 Task: Add a column "Ticket form".
Action: Mouse scrolled (620, 417) with delta (0, 0)
Screenshot: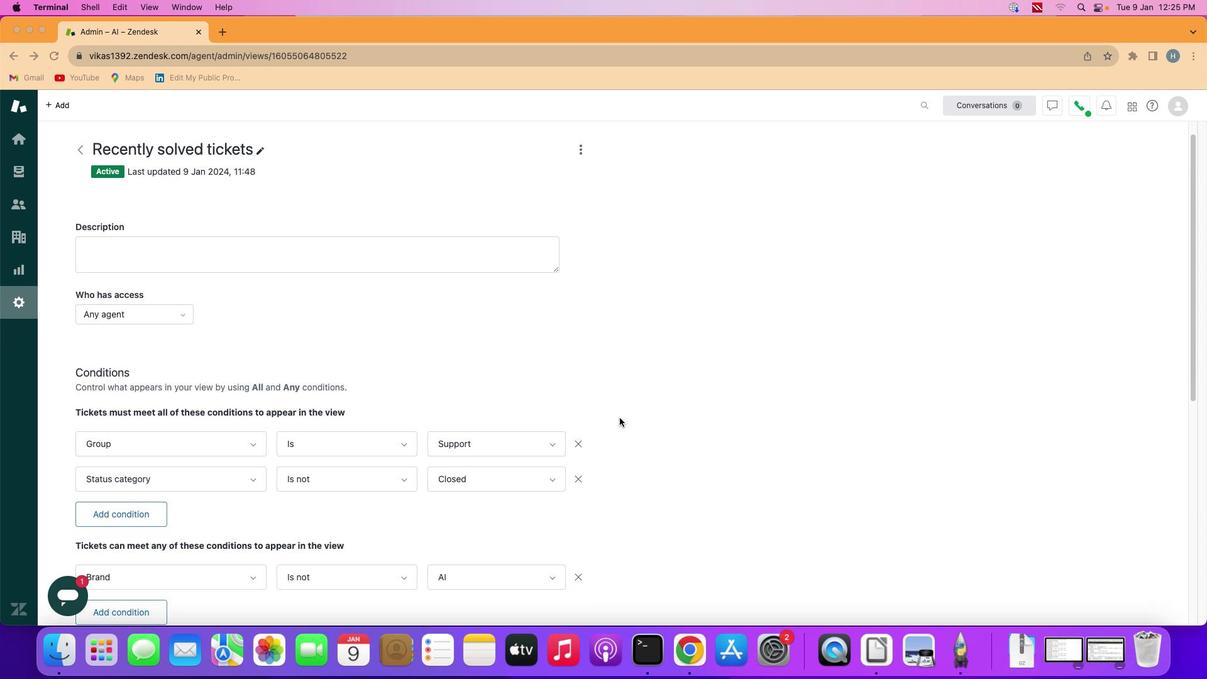 
Action: Mouse scrolled (620, 417) with delta (0, 0)
Screenshot: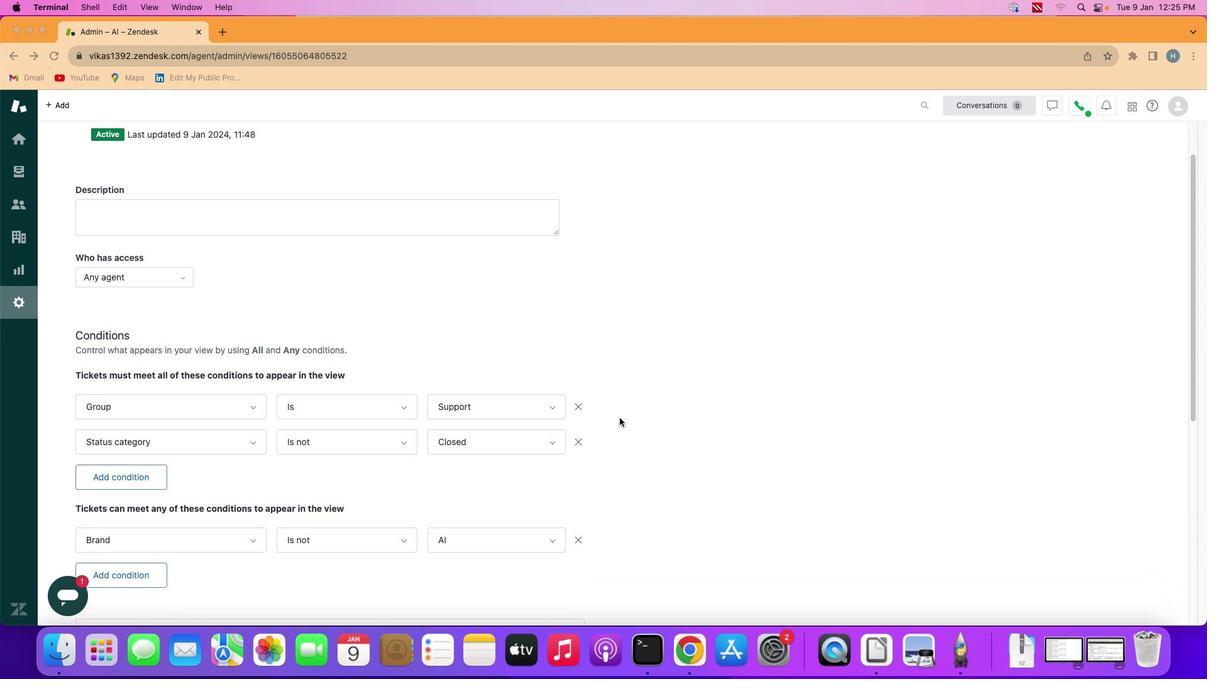 
Action: Mouse scrolled (620, 417) with delta (0, 0)
Screenshot: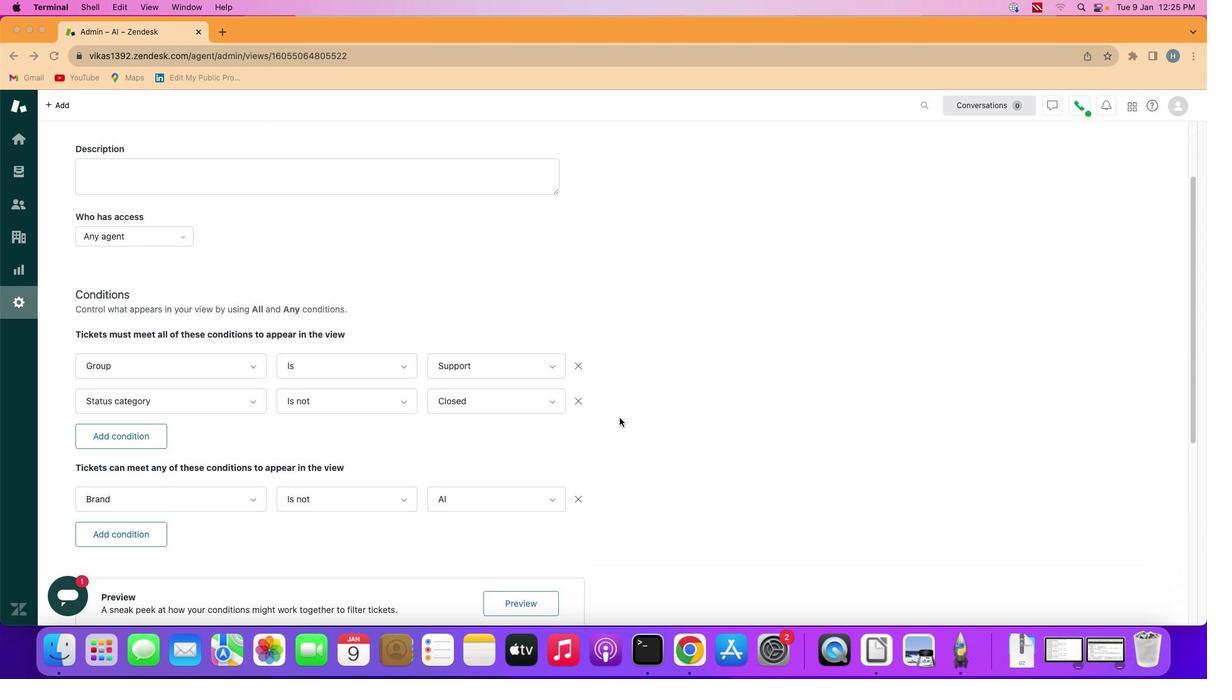 
Action: Mouse scrolled (620, 417) with delta (0, 0)
Screenshot: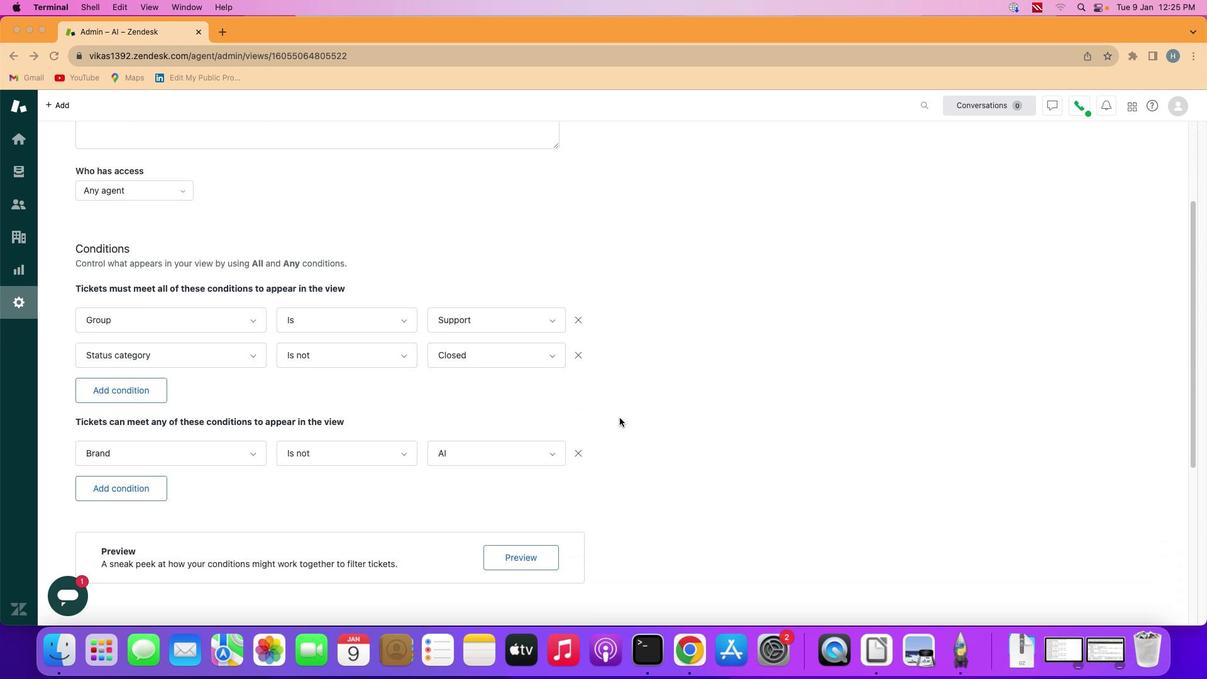 
Action: Mouse scrolled (620, 417) with delta (0, 0)
Screenshot: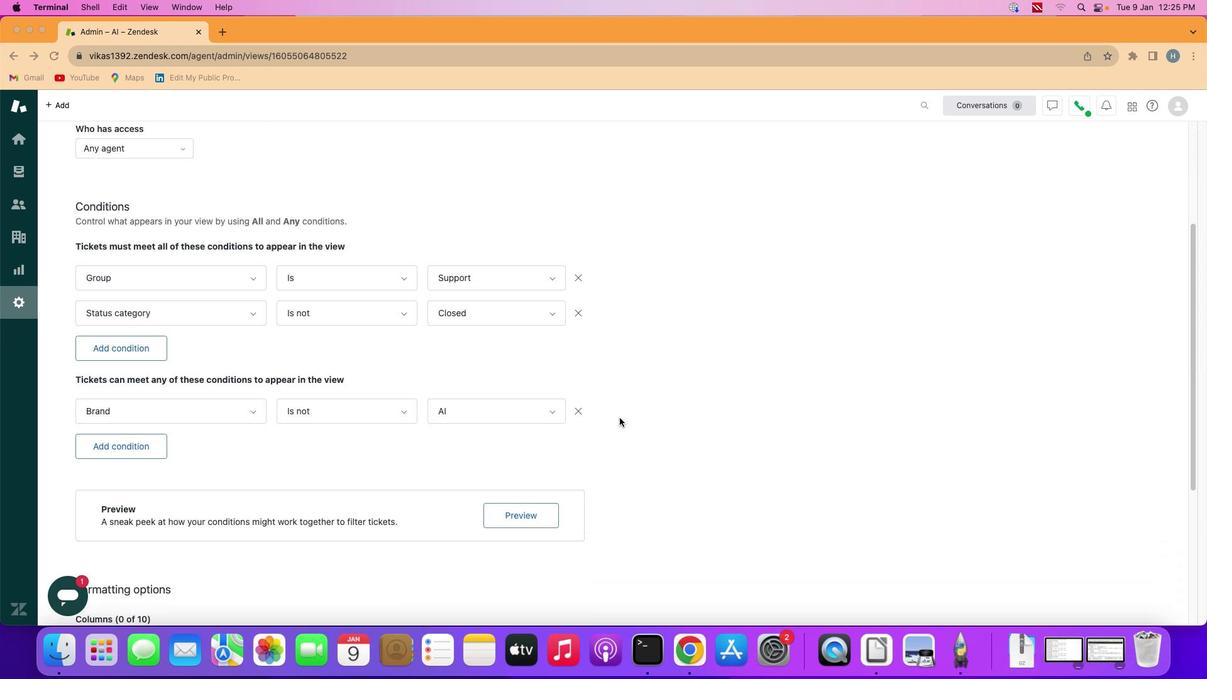 
Action: Mouse scrolled (620, 417) with delta (0, -1)
Screenshot: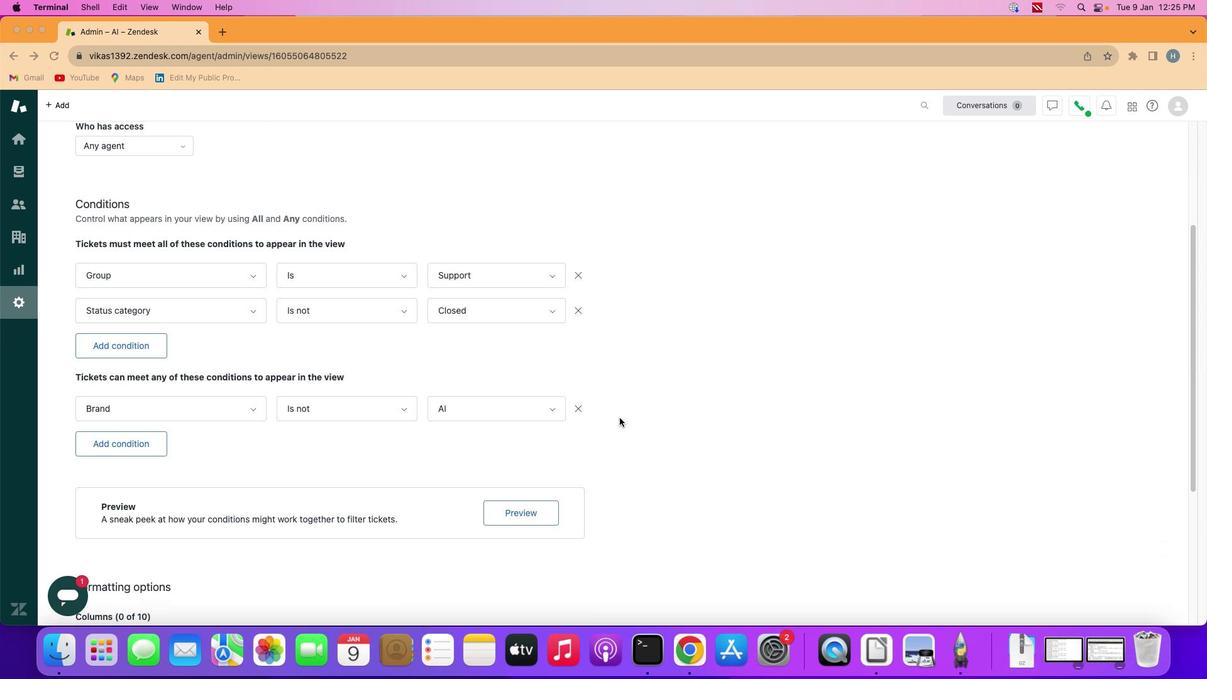 
Action: Mouse scrolled (620, 417) with delta (0, 0)
Screenshot: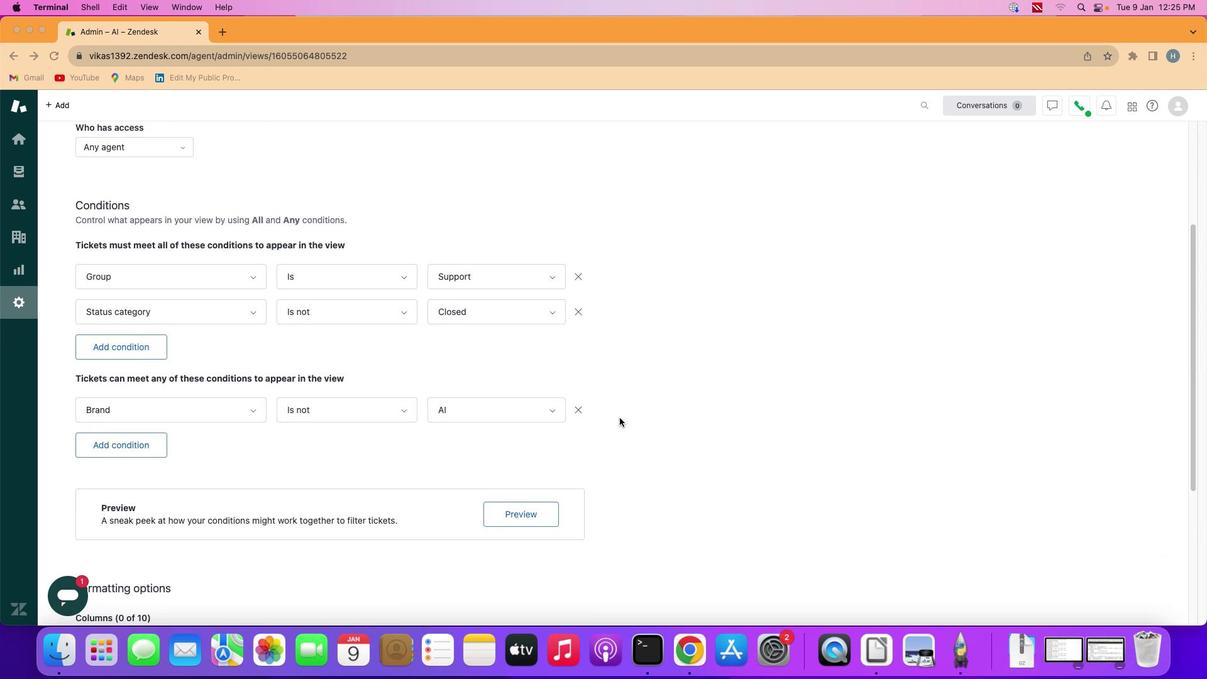 
Action: Mouse scrolled (620, 417) with delta (0, 0)
Screenshot: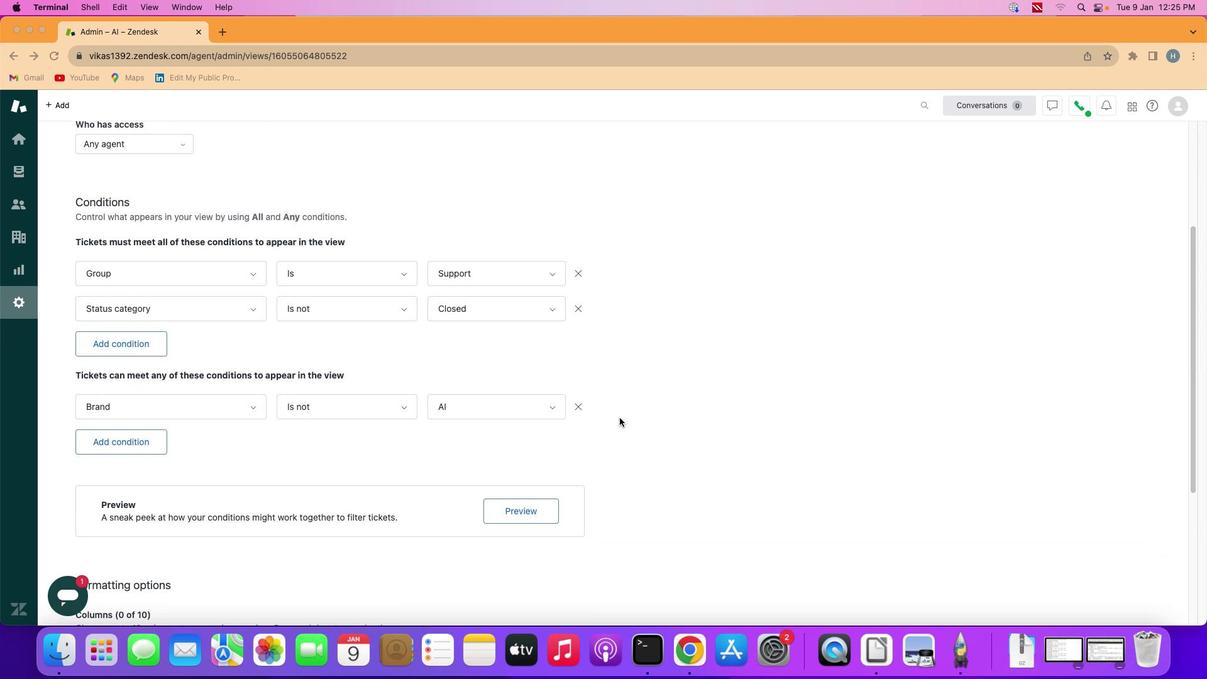 
Action: Mouse scrolled (620, 417) with delta (0, 0)
Screenshot: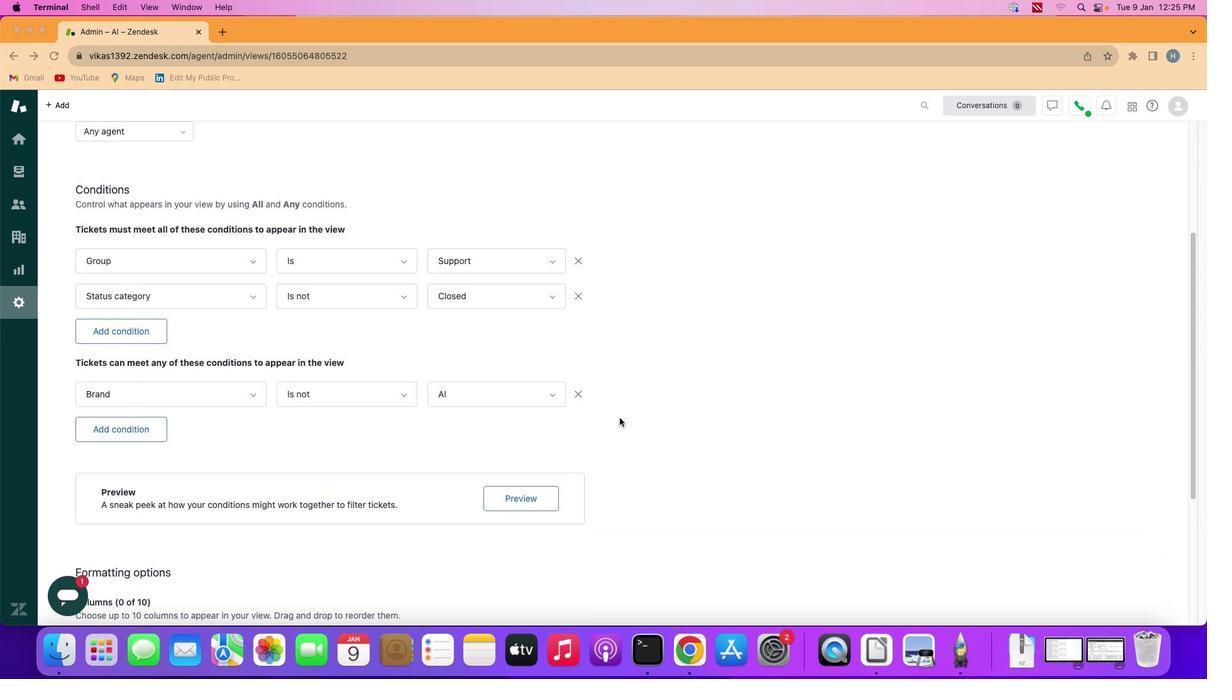 
Action: Mouse scrolled (620, 417) with delta (0, 0)
Screenshot: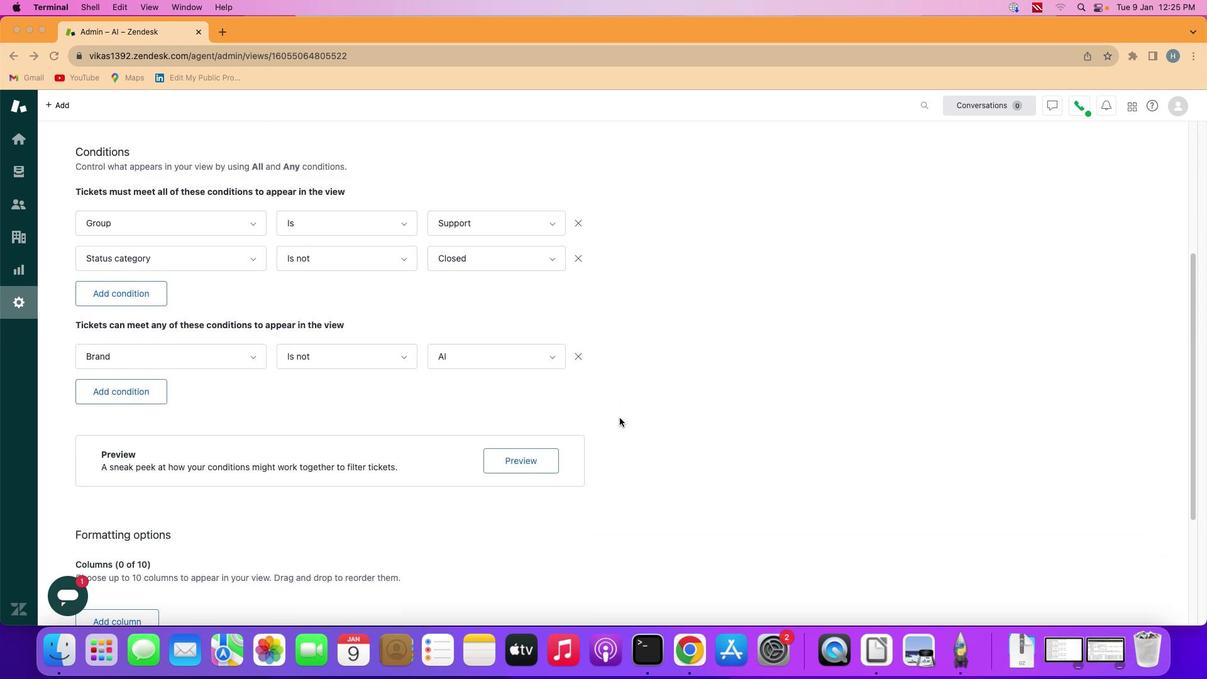 
Action: Mouse scrolled (620, 417) with delta (0, 0)
Screenshot: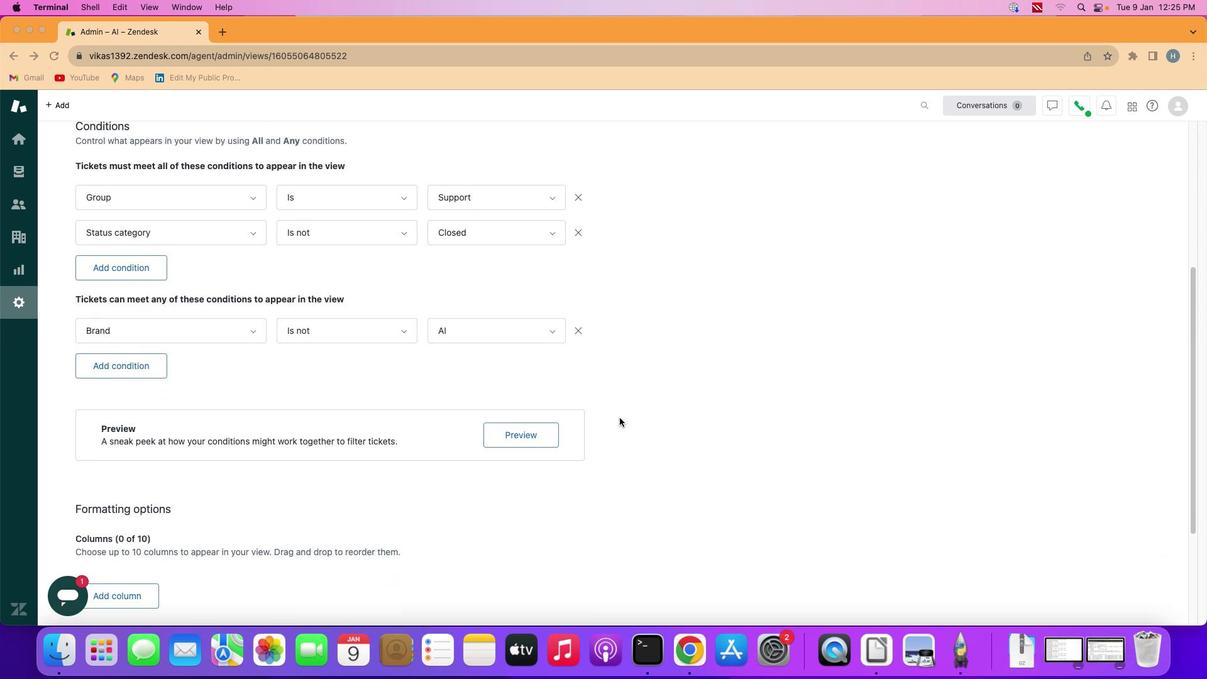 
Action: Mouse scrolled (620, 417) with delta (0, 0)
Screenshot: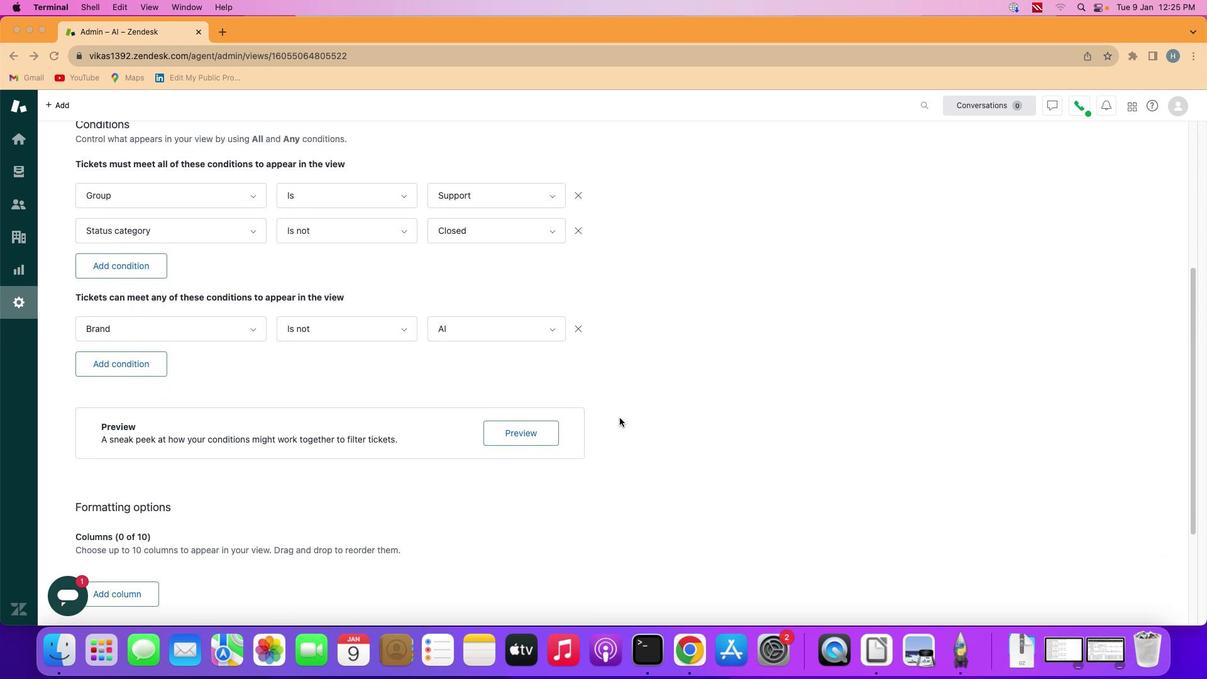 
Action: Mouse scrolled (620, 417) with delta (0, 0)
Screenshot: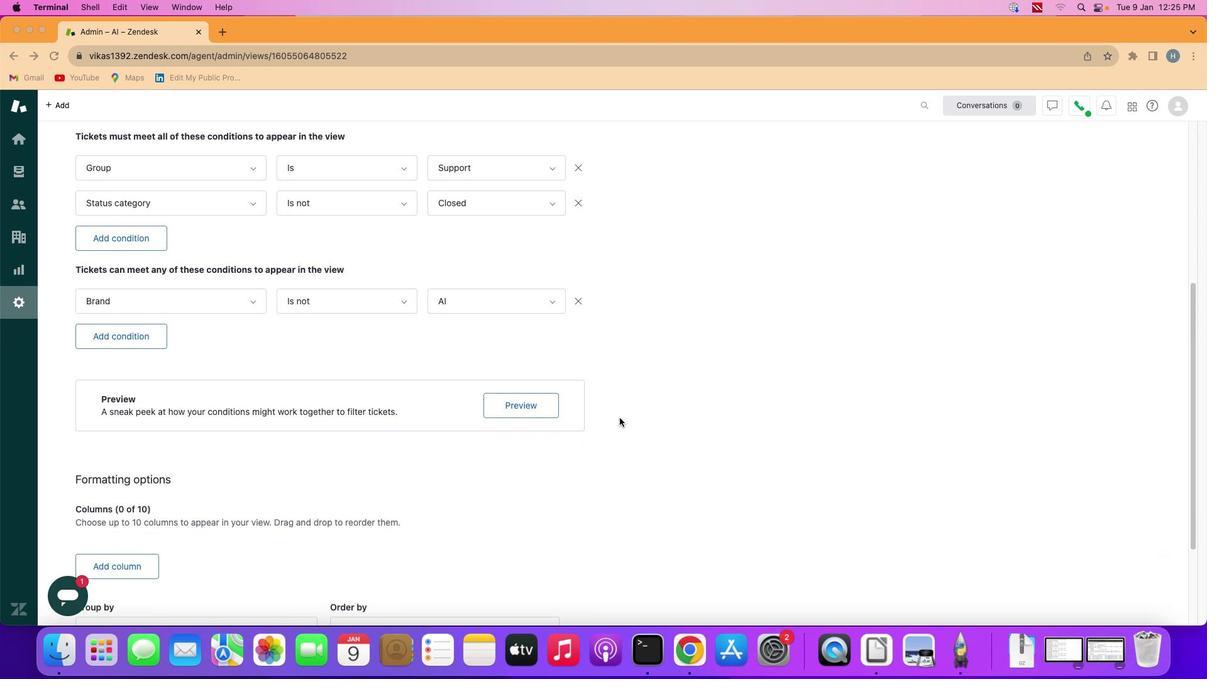 
Action: Mouse scrolled (620, 417) with delta (0, 0)
Screenshot: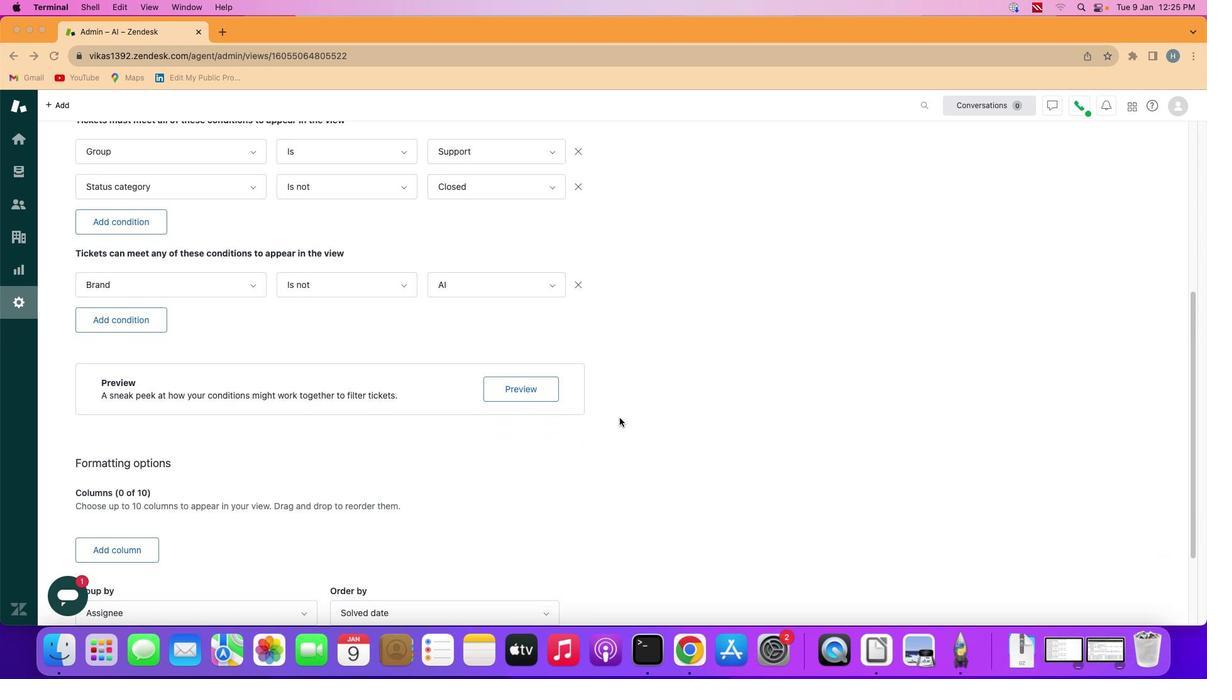 
Action: Mouse scrolled (620, 417) with delta (0, 0)
Screenshot: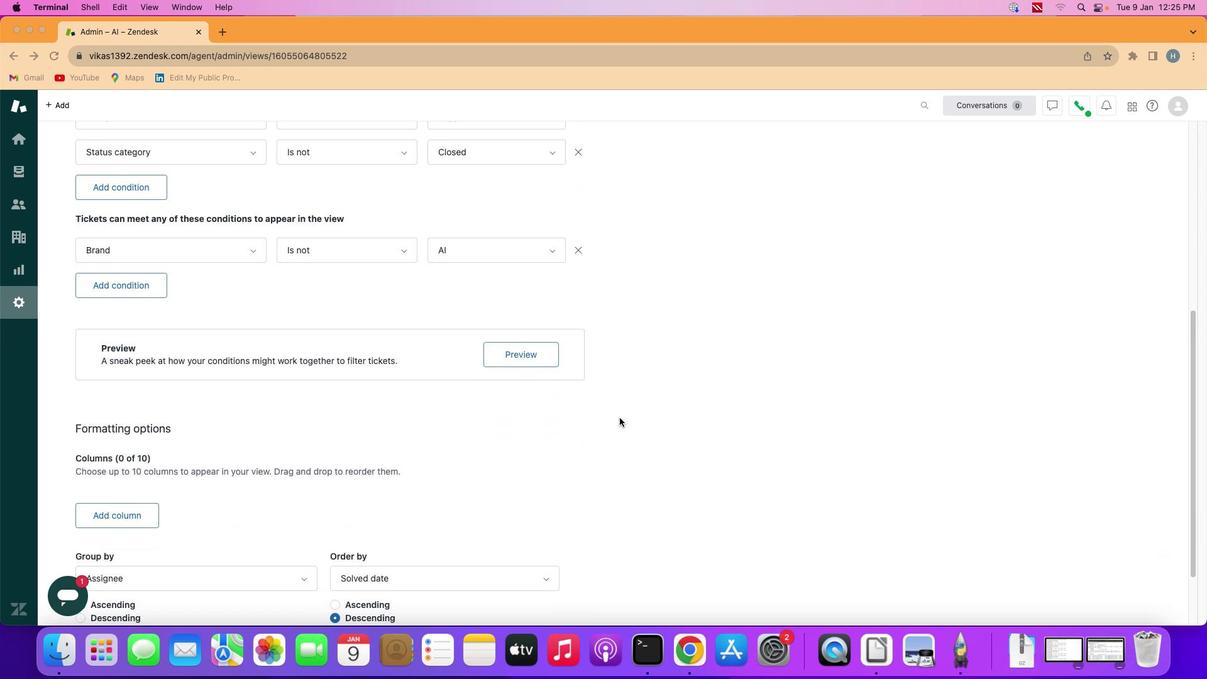 
Action: Mouse scrolled (620, 417) with delta (0, 0)
Screenshot: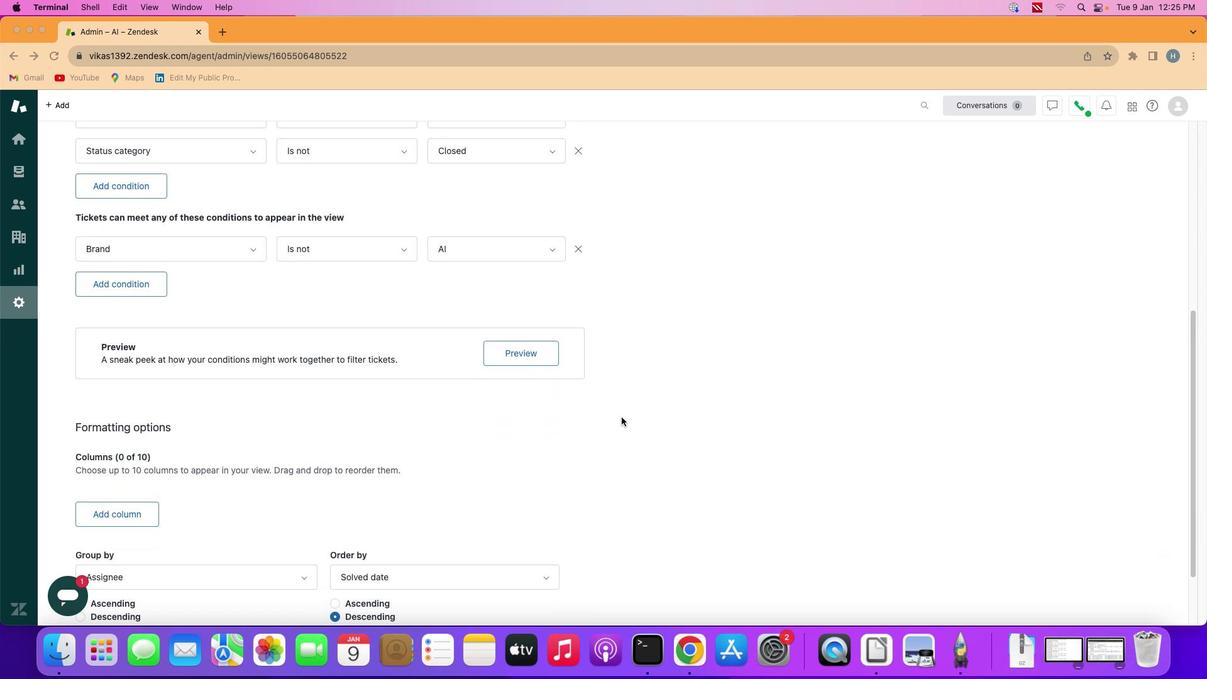 
Action: Mouse moved to (621, 417)
Screenshot: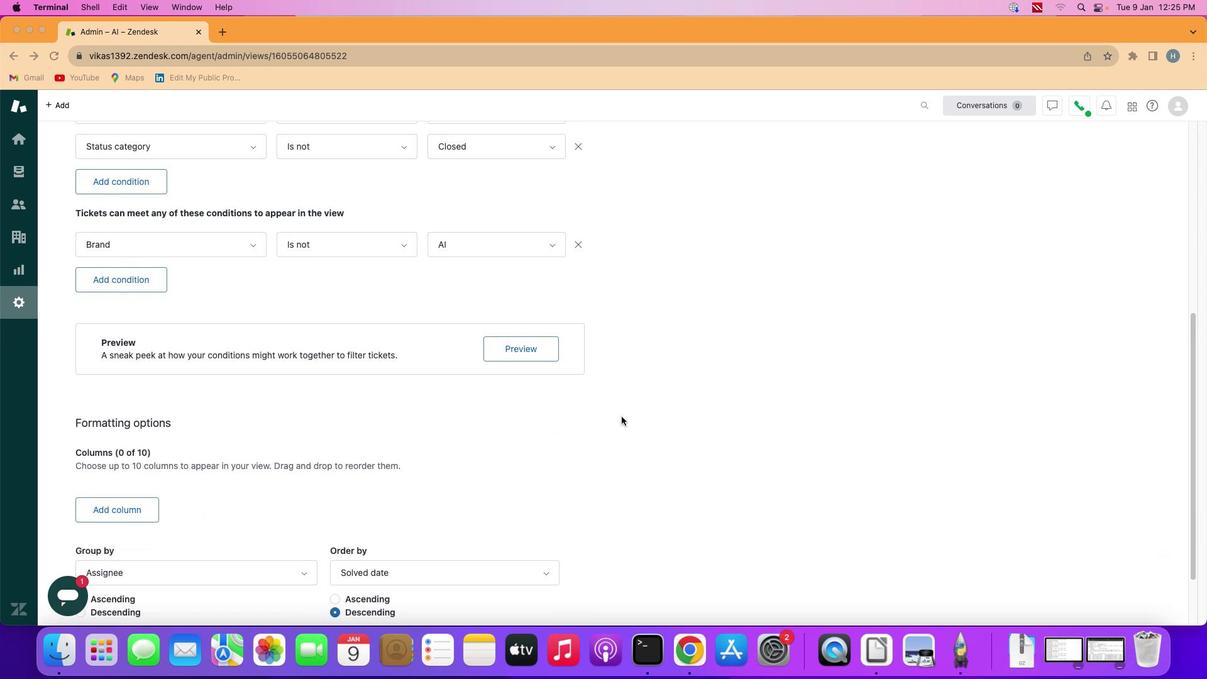 
Action: Mouse scrolled (621, 417) with delta (0, 0)
Screenshot: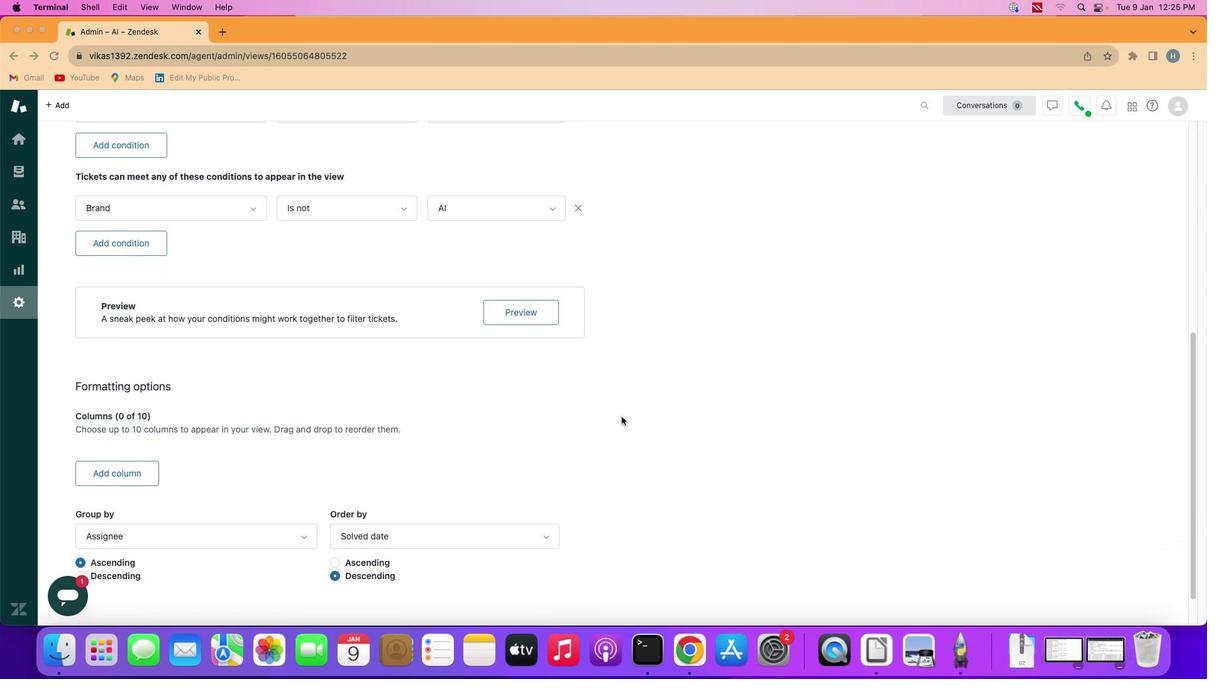 
Action: Mouse scrolled (621, 417) with delta (0, 0)
Screenshot: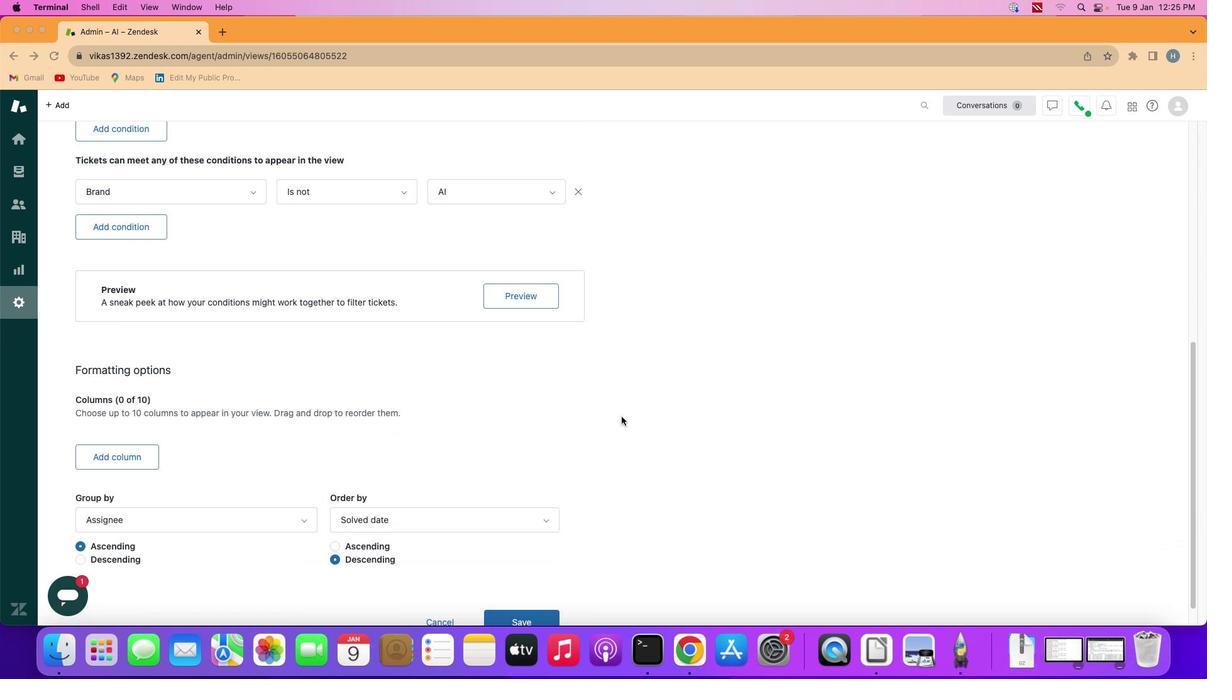 
Action: Mouse scrolled (621, 417) with delta (0, 0)
Screenshot: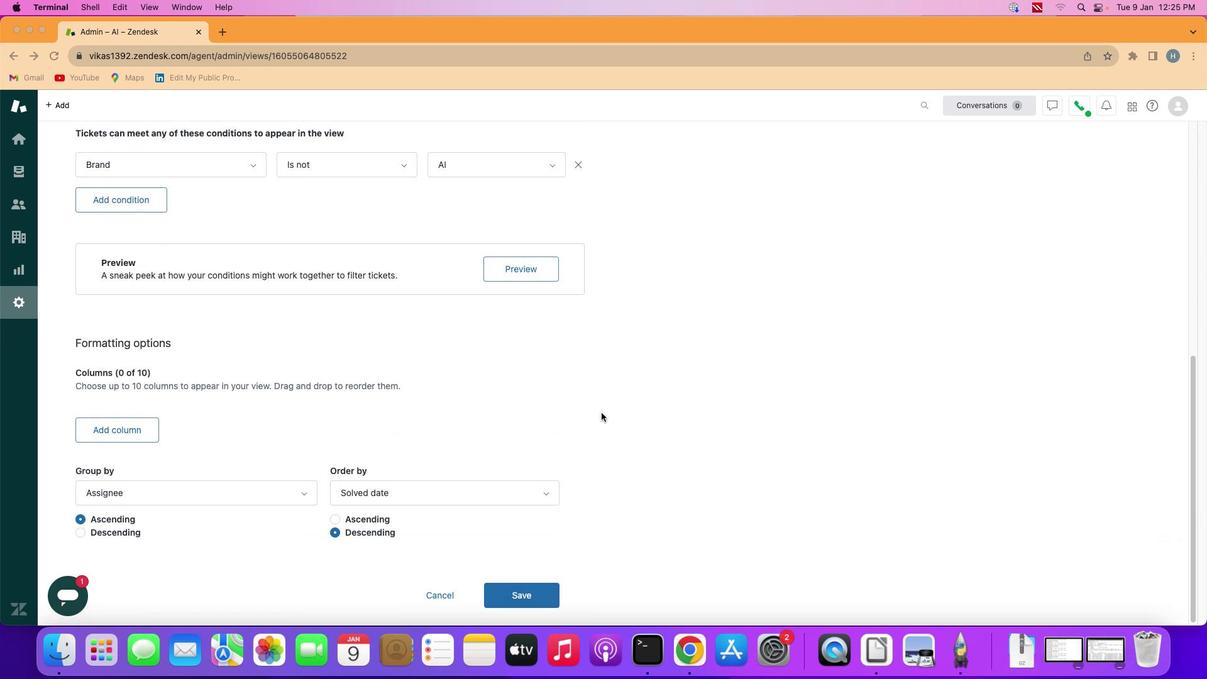 
Action: Mouse scrolled (621, 417) with delta (0, 0)
Screenshot: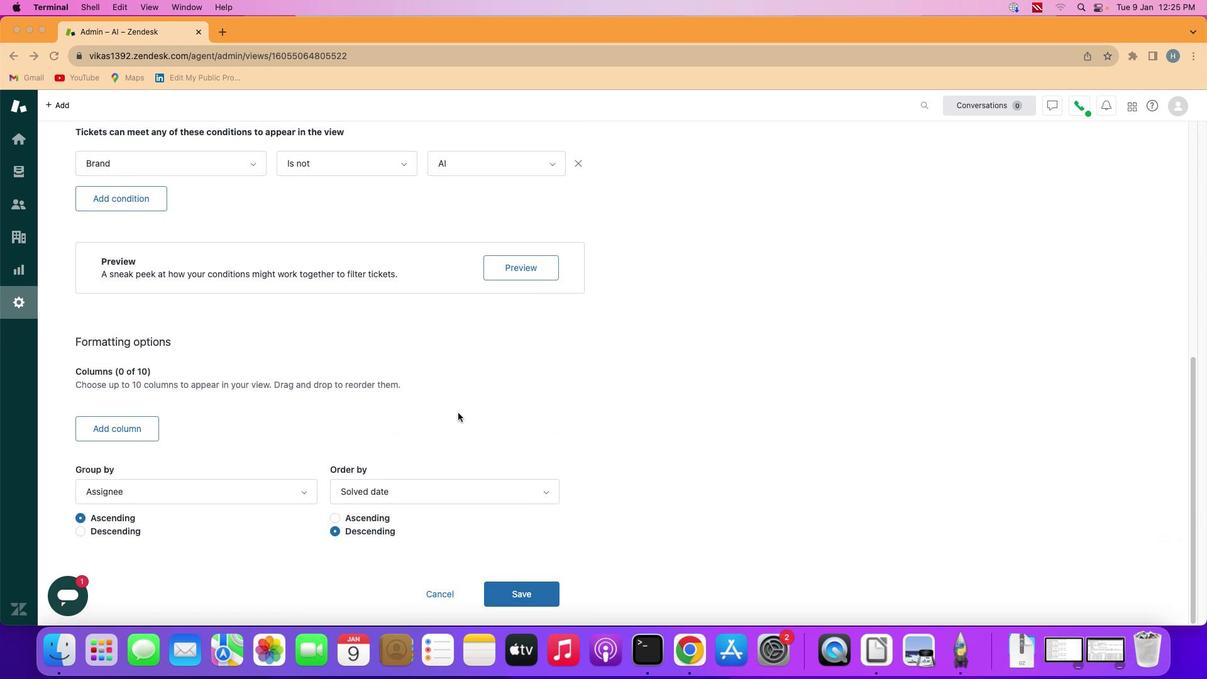 
Action: Mouse moved to (621, 416)
Screenshot: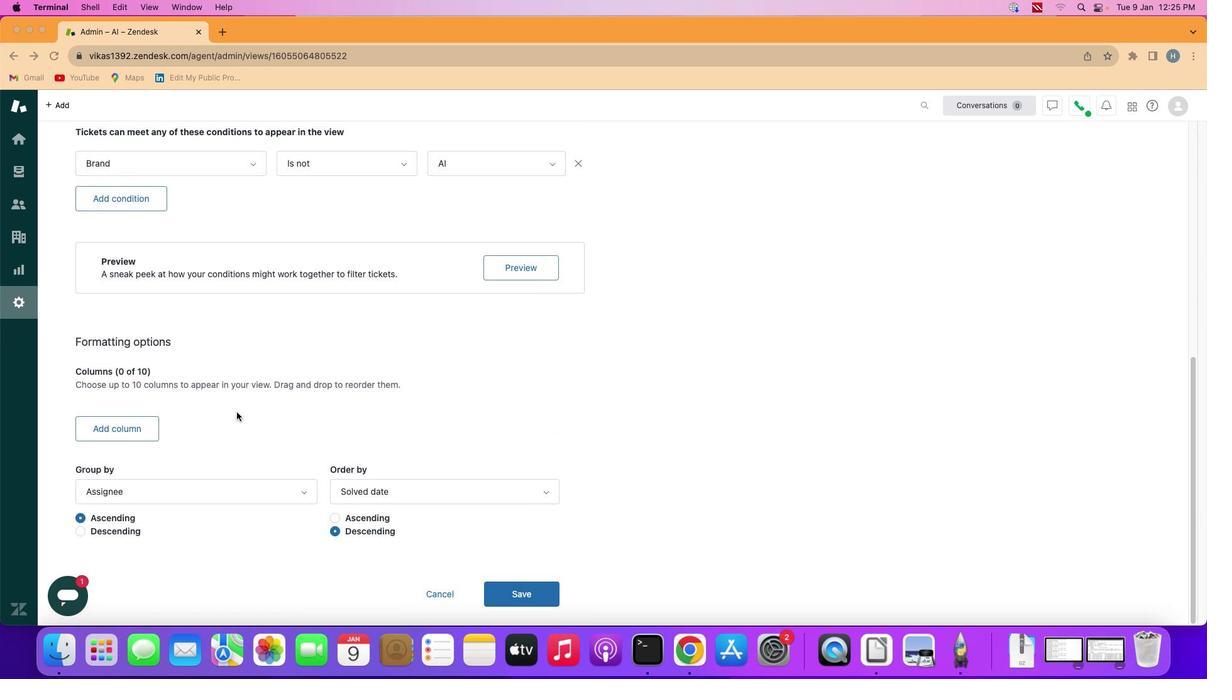 
Action: Mouse scrolled (621, 416) with delta (0, 0)
Screenshot: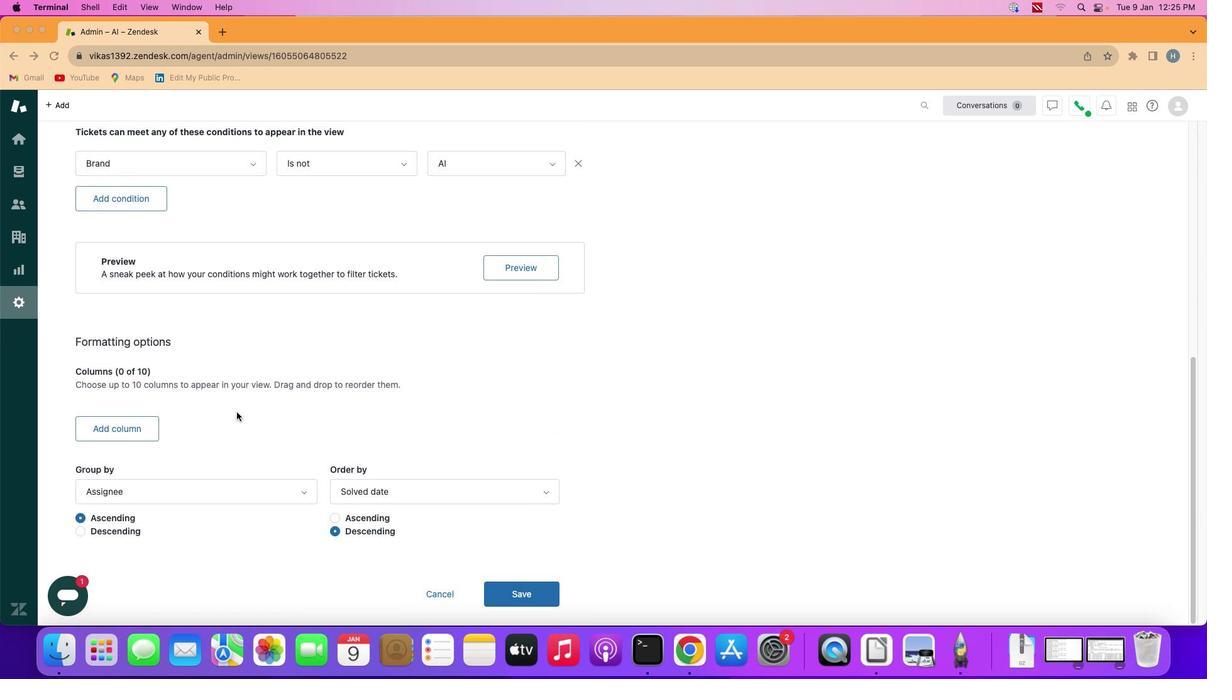 
Action: Mouse moved to (123, 425)
Screenshot: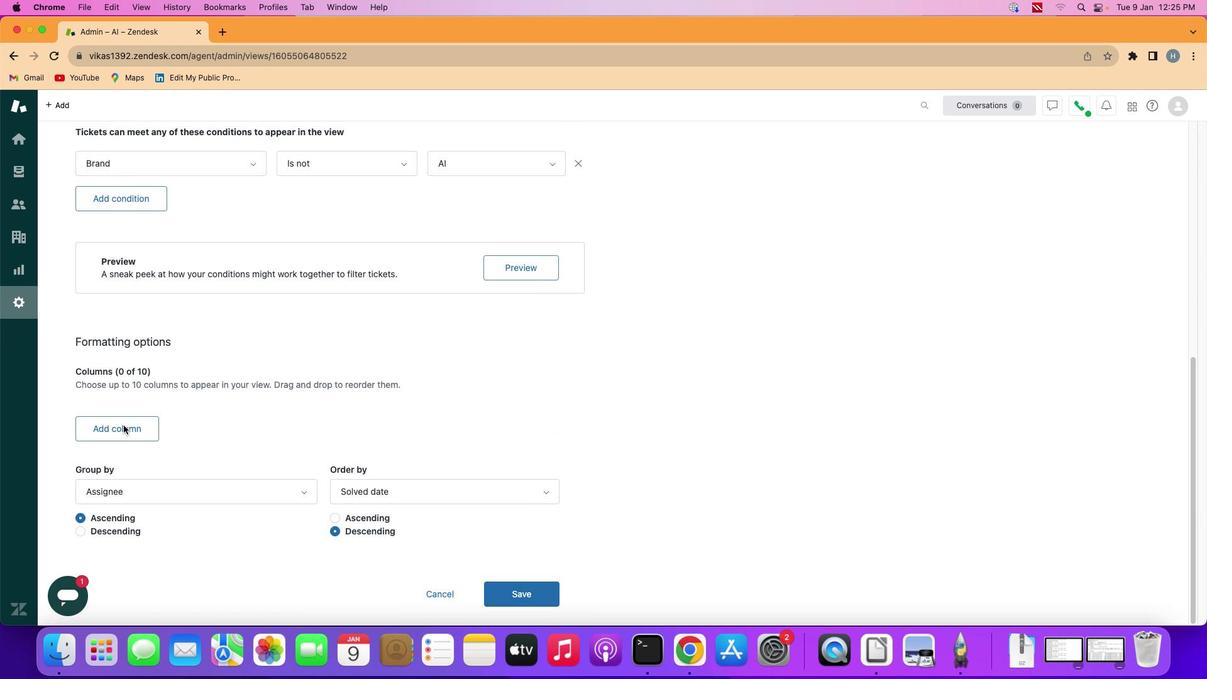 
Action: Mouse pressed left at (123, 425)
Screenshot: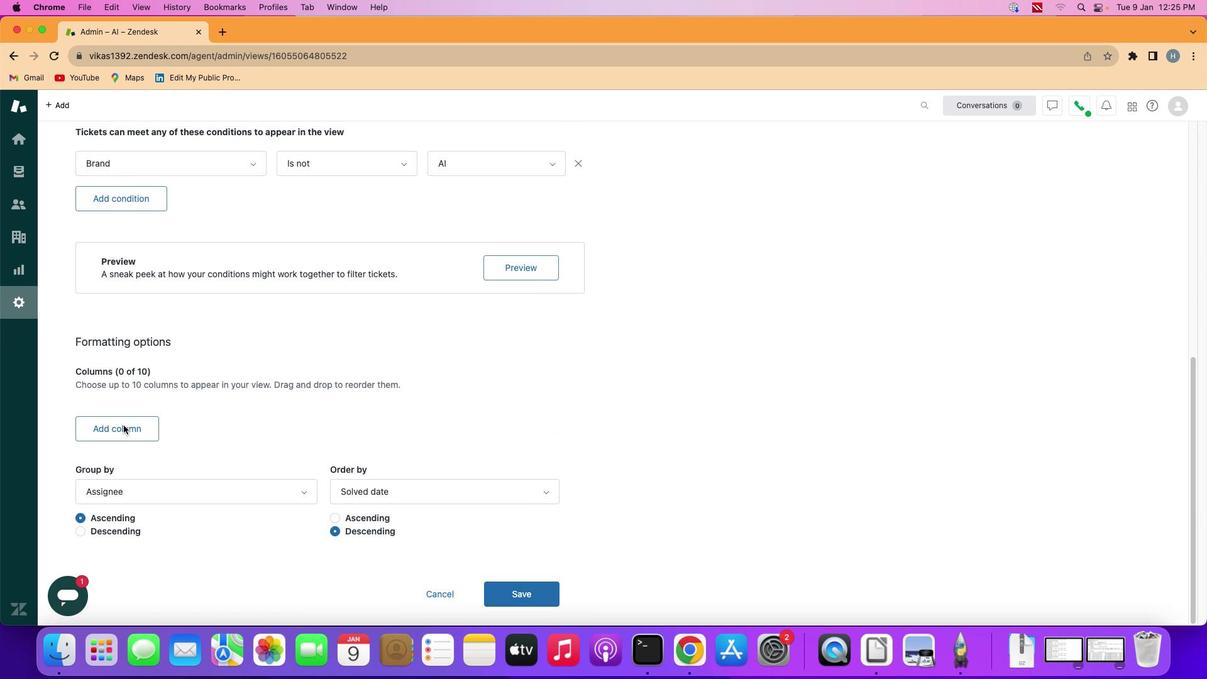 
Action: Mouse moved to (127, 425)
Screenshot: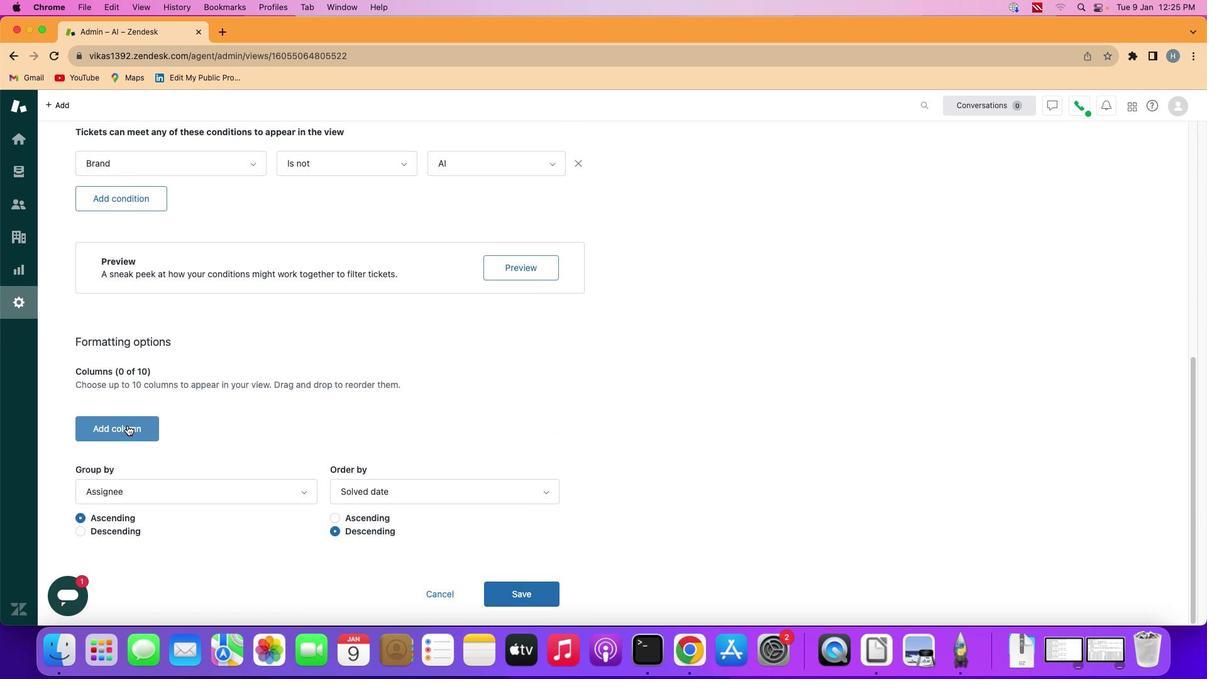 
Action: Mouse pressed left at (127, 425)
Screenshot: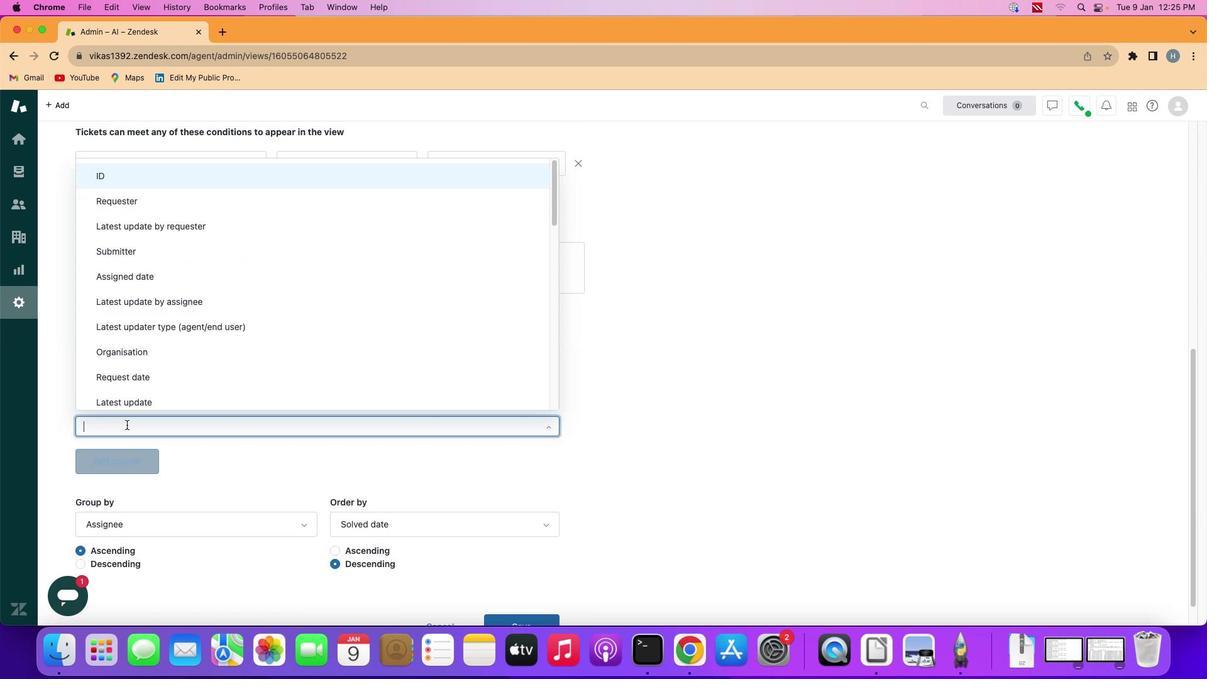 
Action: Mouse moved to (234, 316)
Screenshot: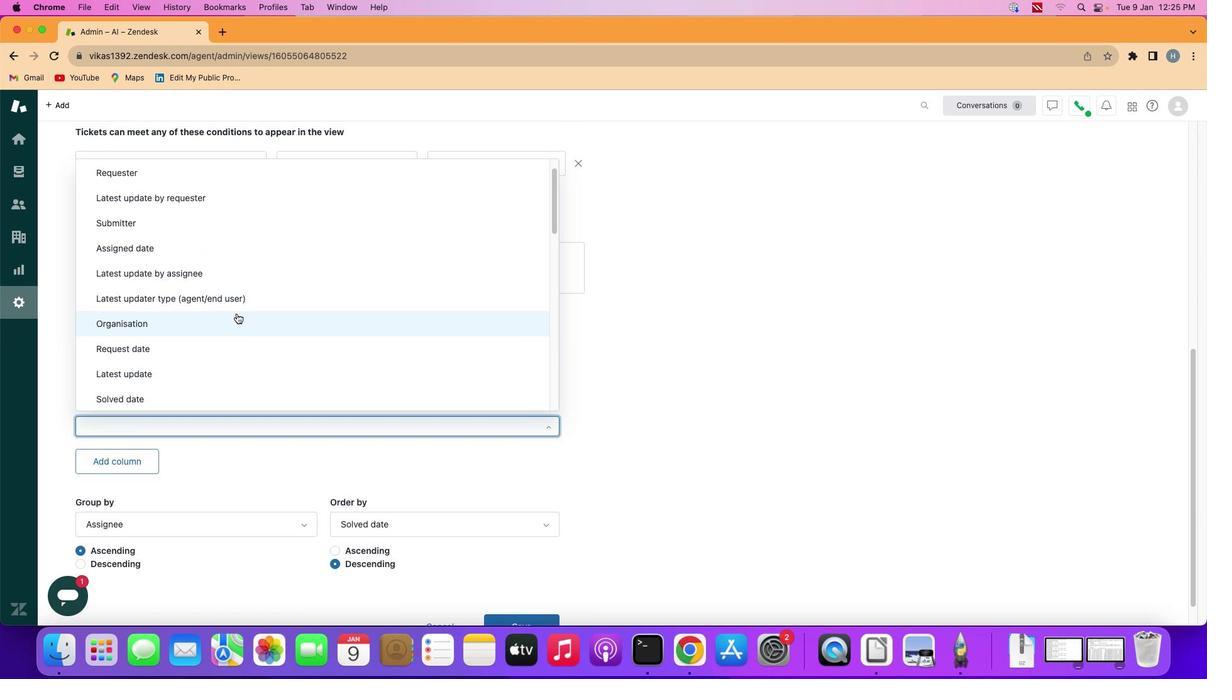 
Action: Mouse scrolled (234, 316) with delta (0, 0)
Screenshot: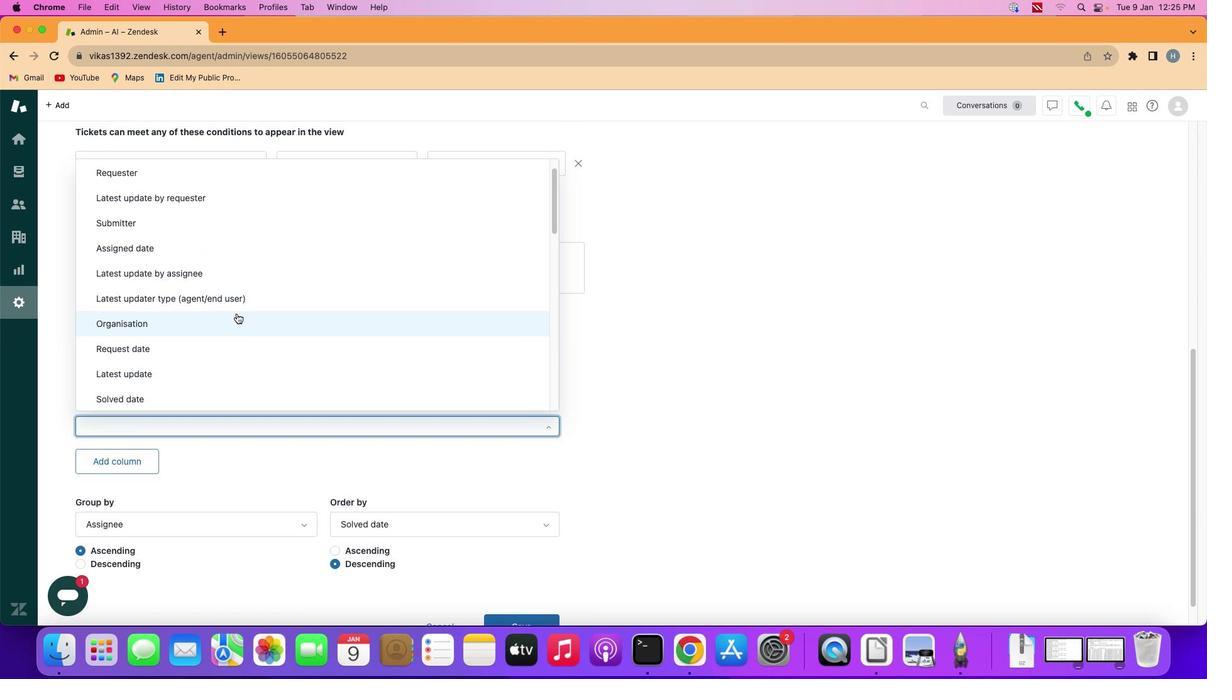 
Action: Mouse scrolled (234, 316) with delta (0, 0)
Screenshot: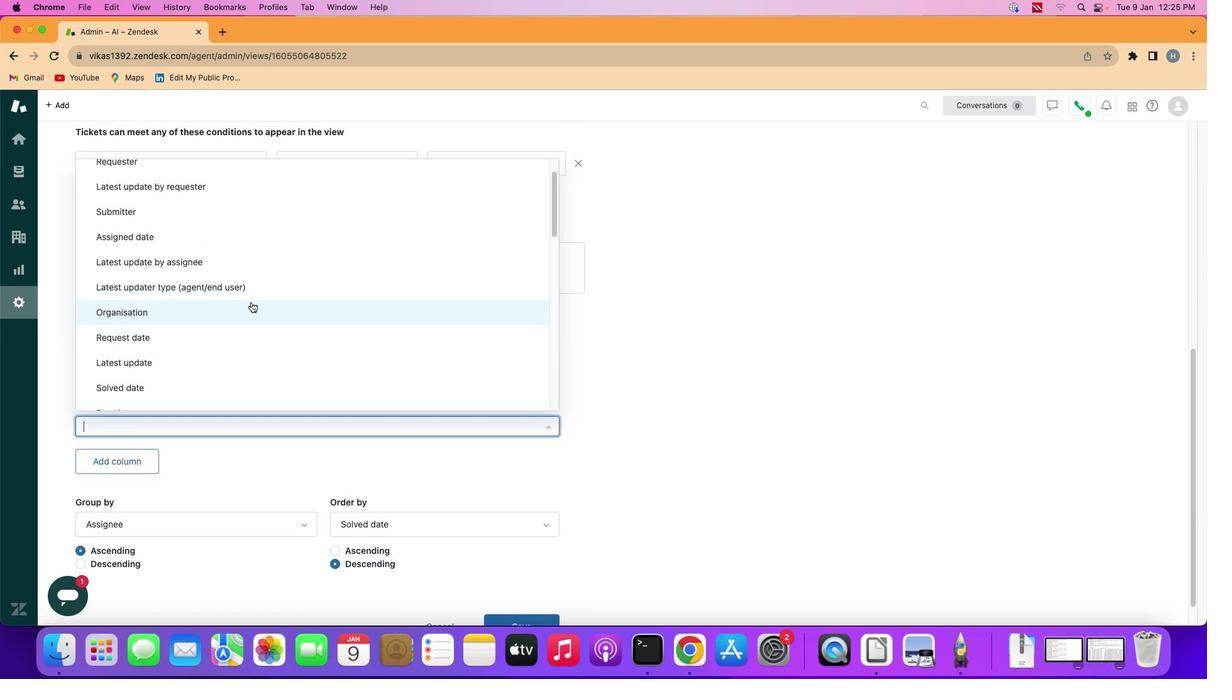 
Action: Mouse scrolled (234, 316) with delta (0, 0)
Screenshot: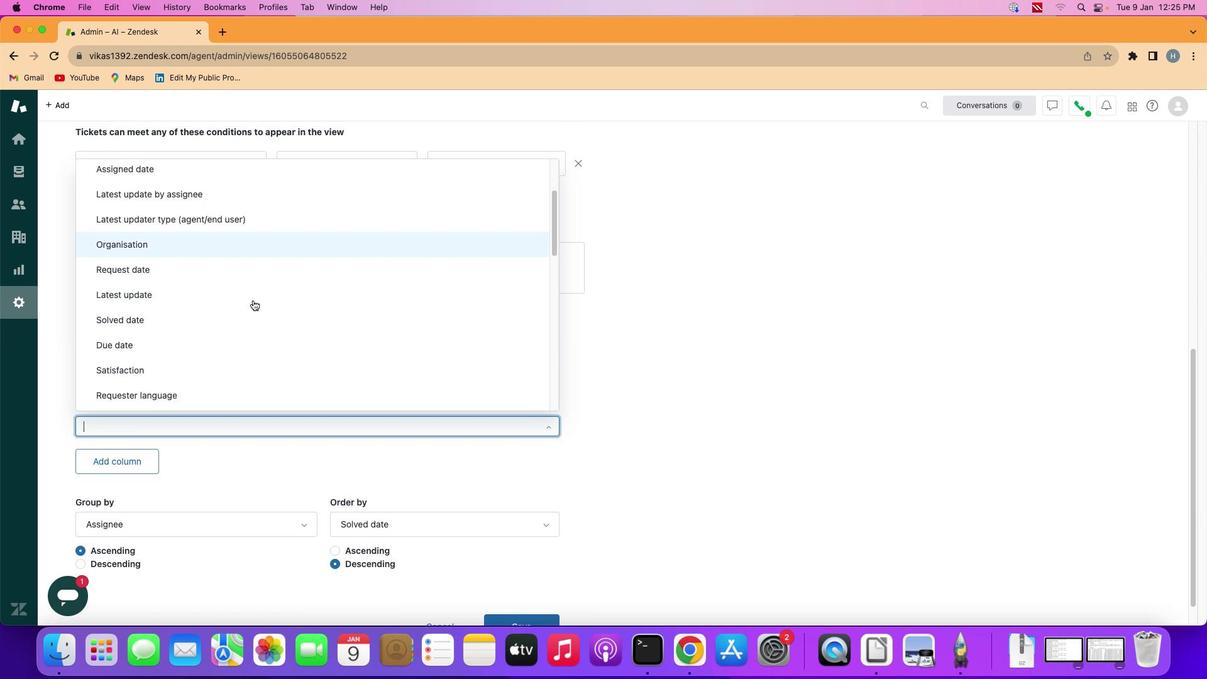 
Action: Mouse moved to (234, 316)
Screenshot: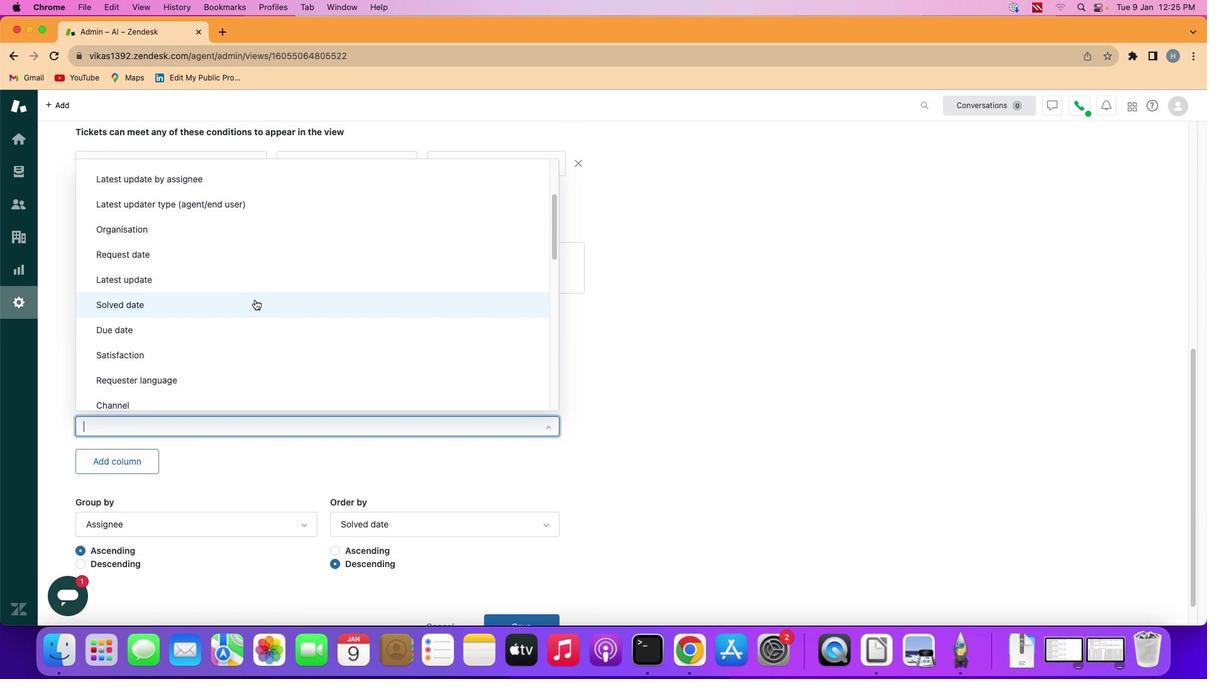 
Action: Mouse scrolled (234, 316) with delta (0, 0)
Screenshot: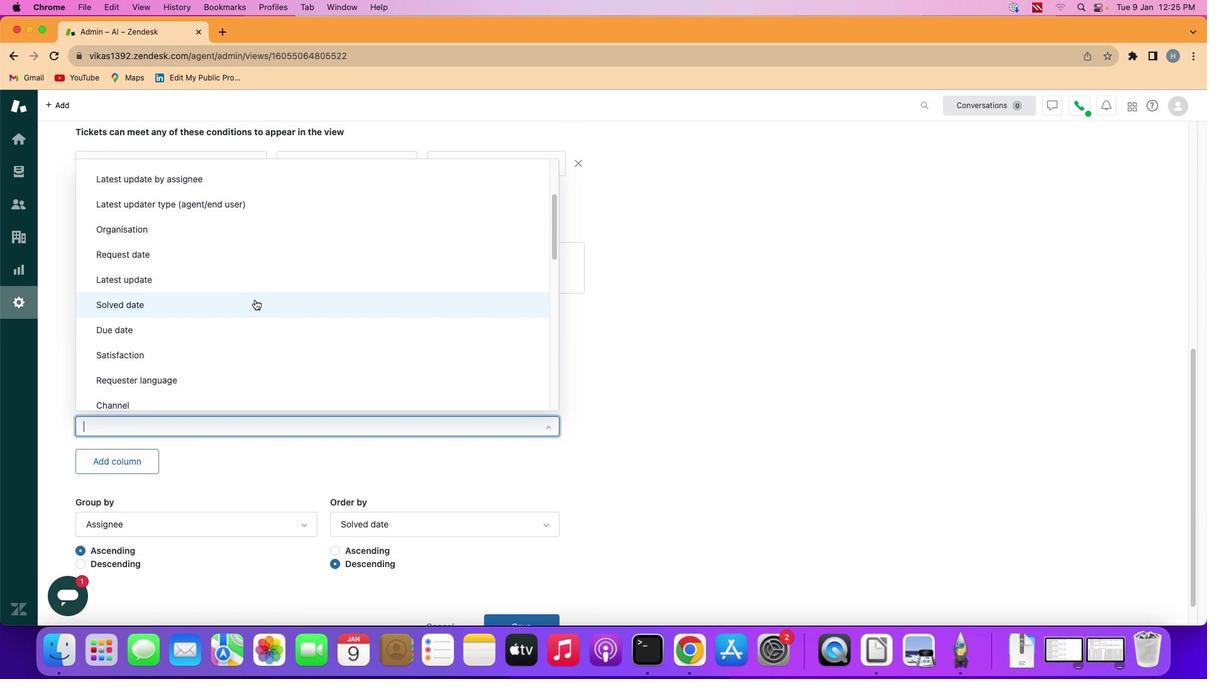 
Action: Mouse moved to (250, 302)
Screenshot: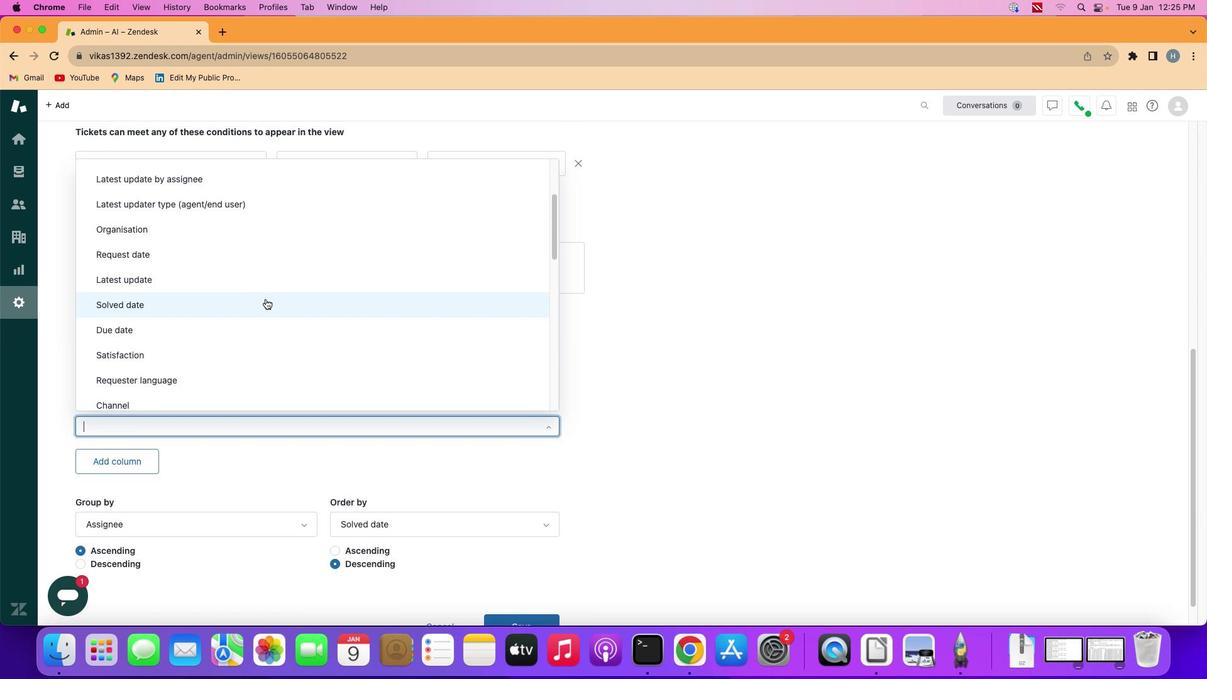
Action: Mouse scrolled (250, 302) with delta (0, 0)
Screenshot: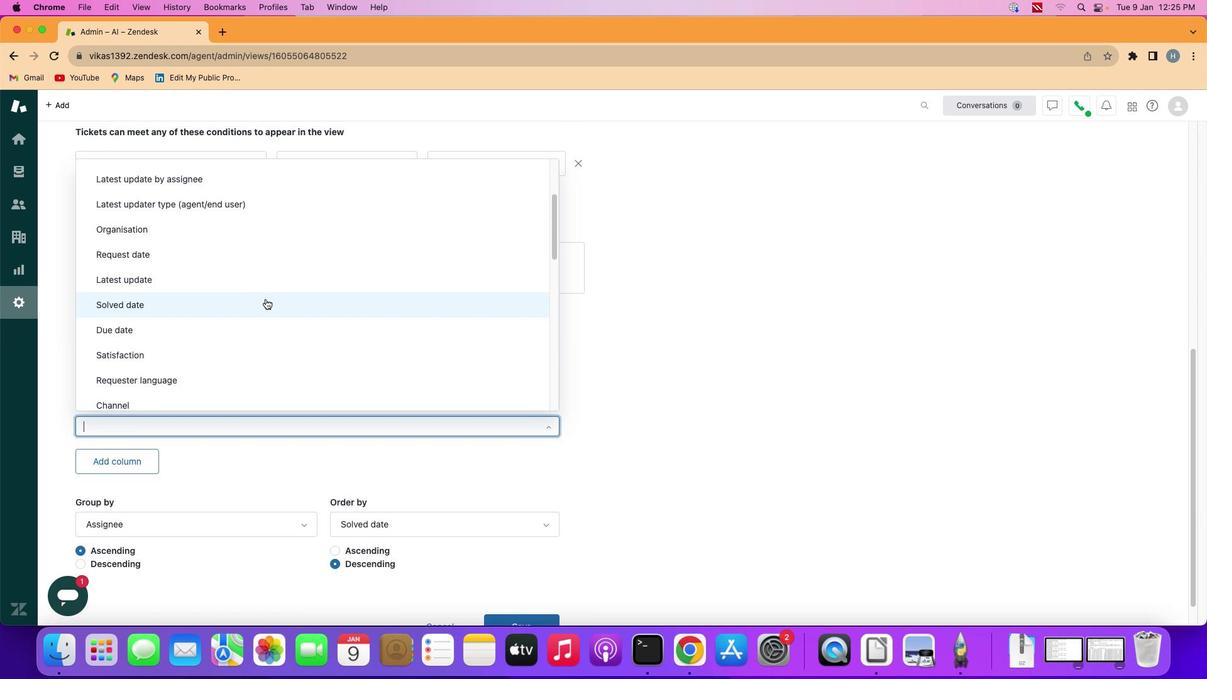
Action: Mouse moved to (266, 298)
Screenshot: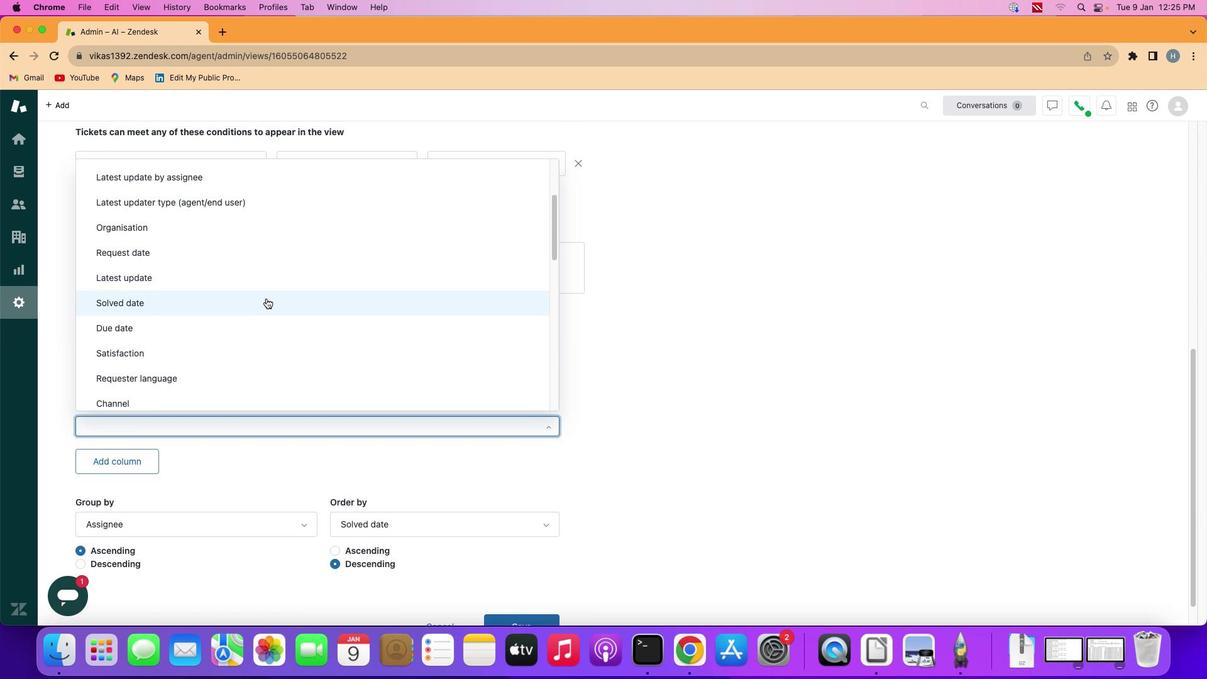 
Action: Mouse scrolled (266, 298) with delta (0, 0)
Screenshot: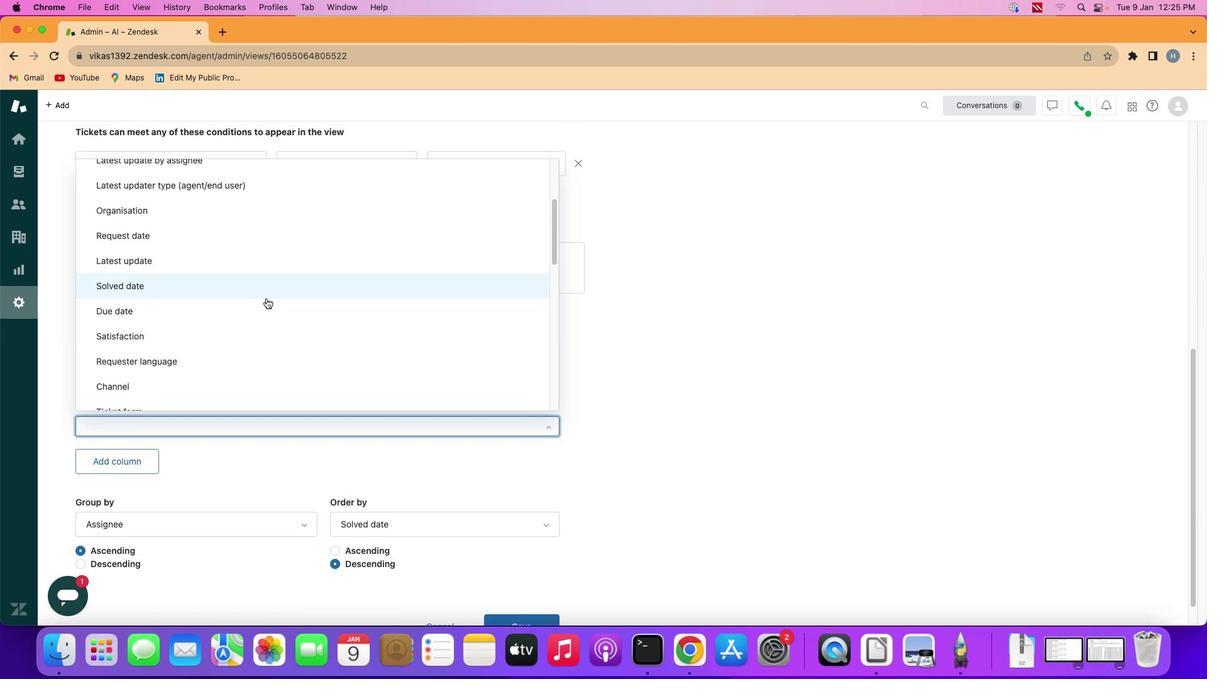 
Action: Mouse scrolled (266, 298) with delta (0, 0)
Screenshot: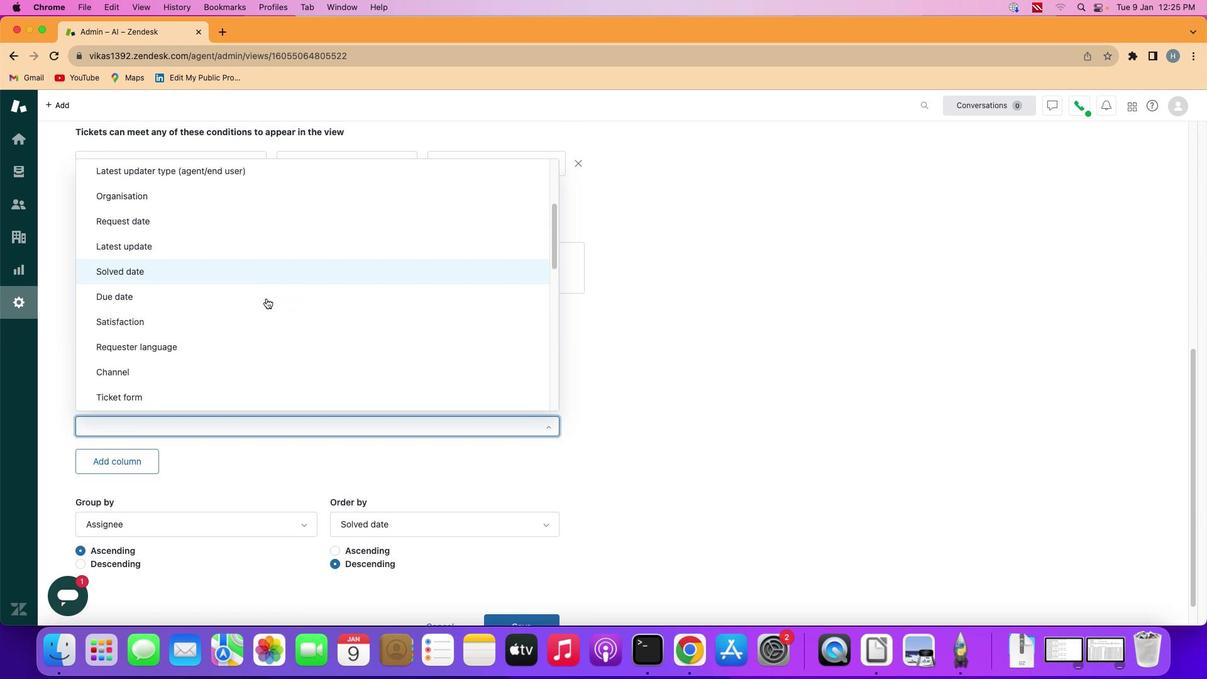 
Action: Mouse scrolled (266, 298) with delta (0, 0)
Screenshot: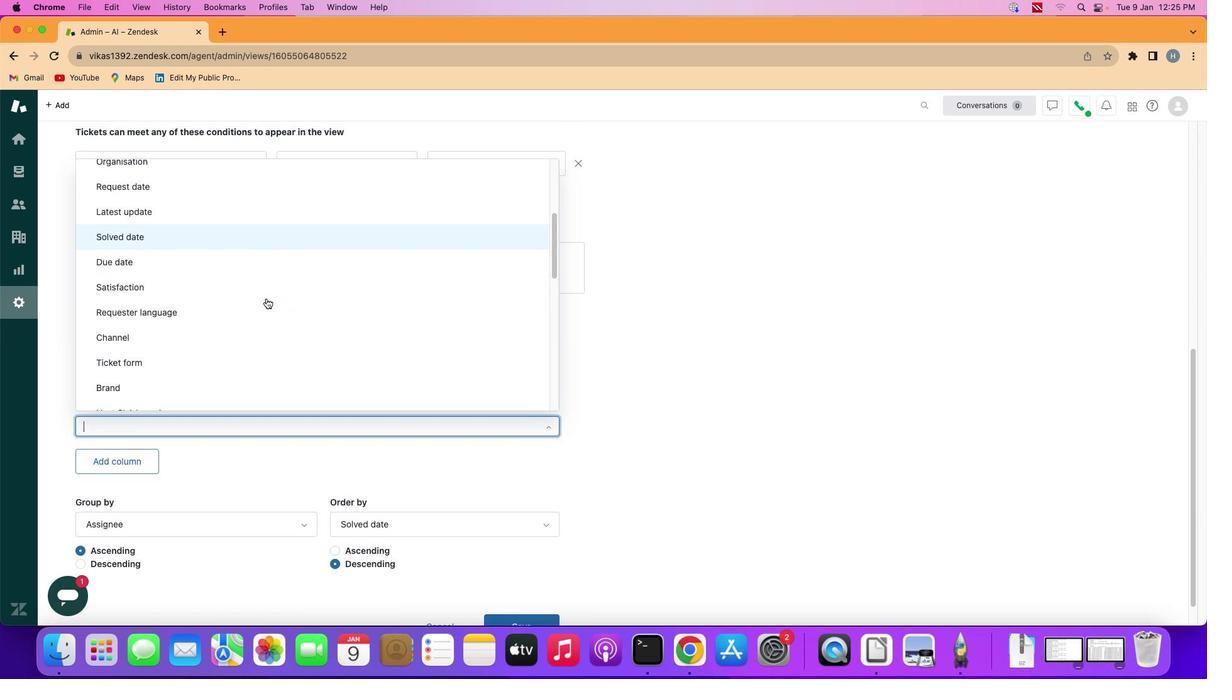 
Action: Mouse scrolled (266, 298) with delta (0, 0)
Screenshot: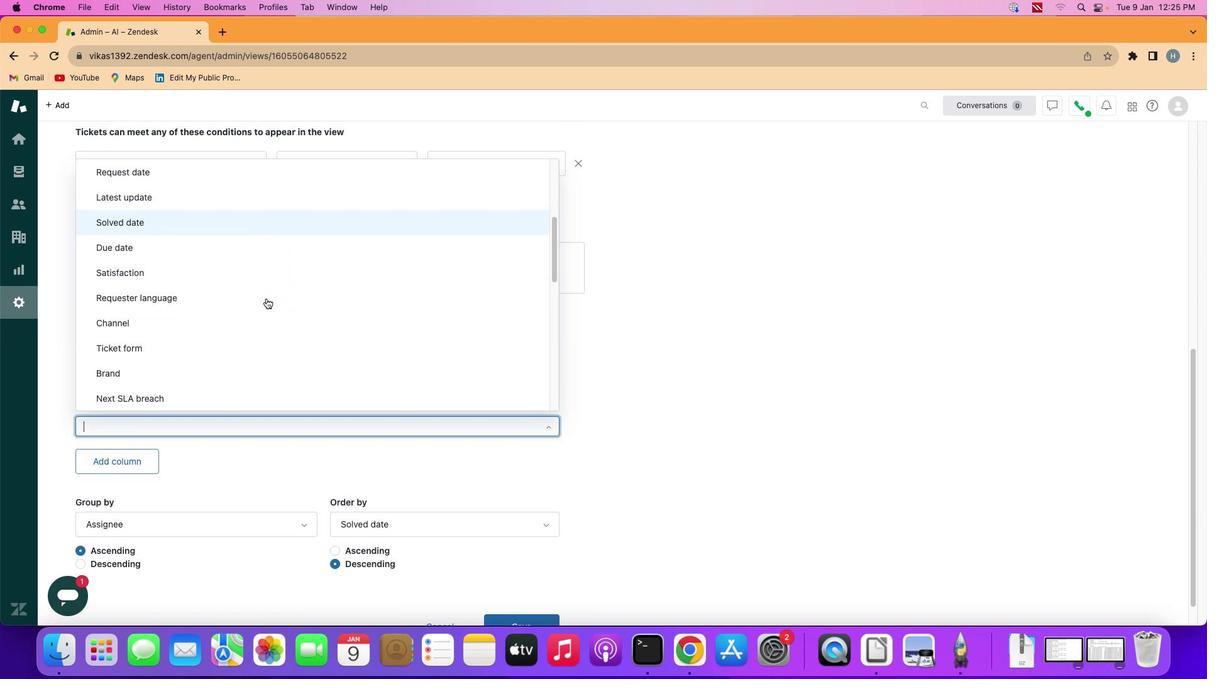 
Action: Mouse scrolled (266, 298) with delta (0, 0)
Screenshot: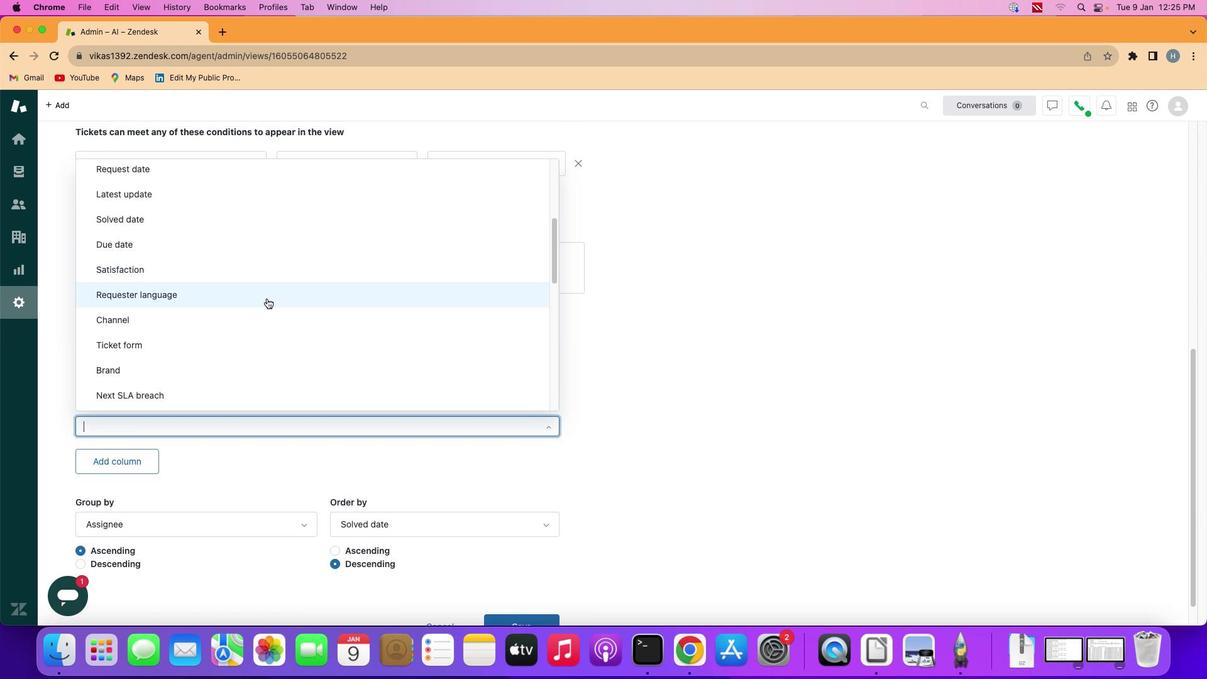 
Action: Mouse moved to (269, 298)
Screenshot: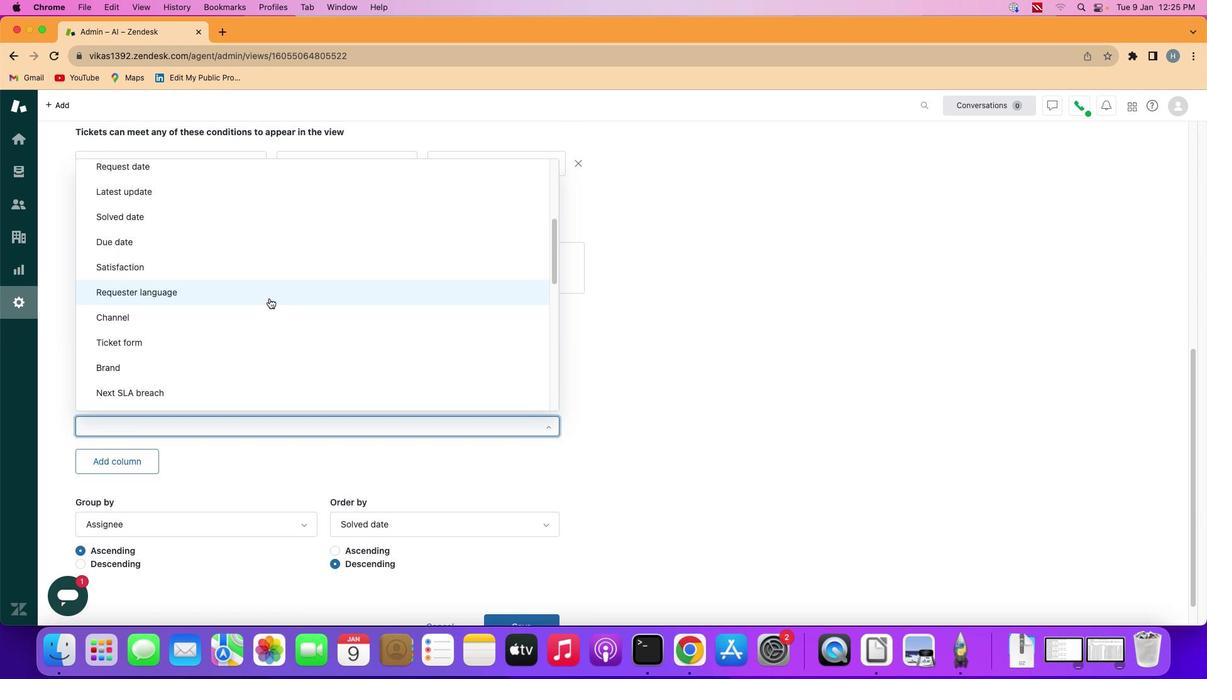 
Action: Mouse scrolled (269, 298) with delta (0, 0)
Screenshot: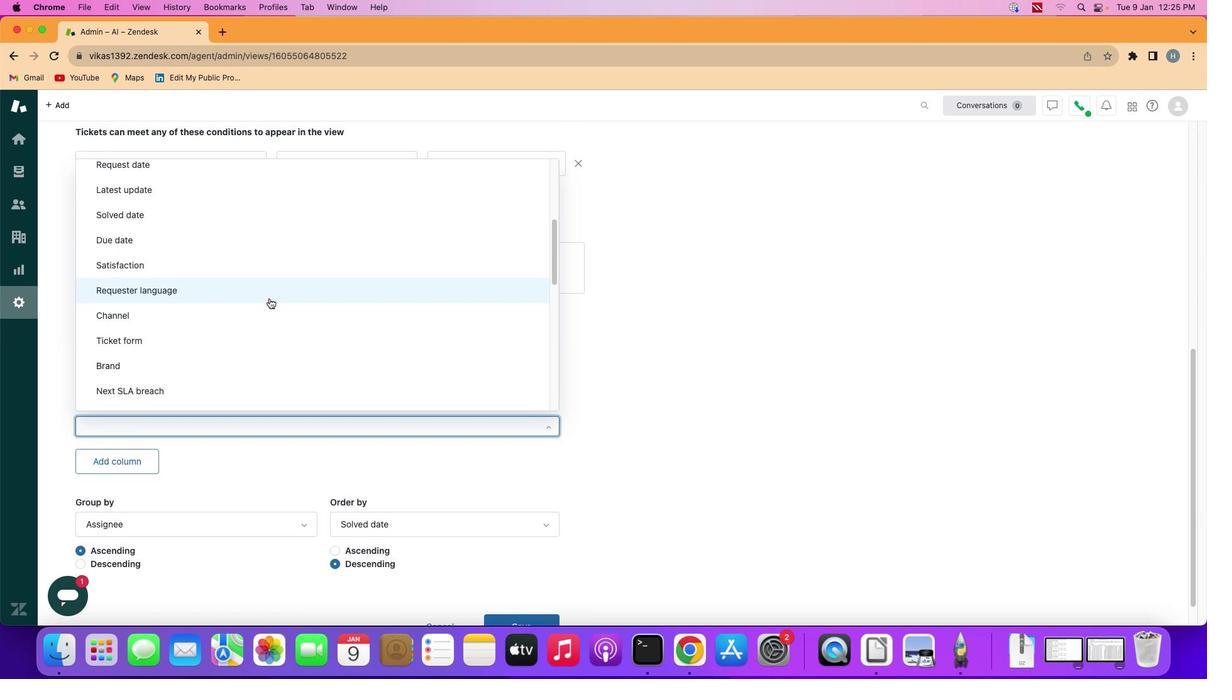
Action: Mouse scrolled (269, 298) with delta (0, 0)
Screenshot: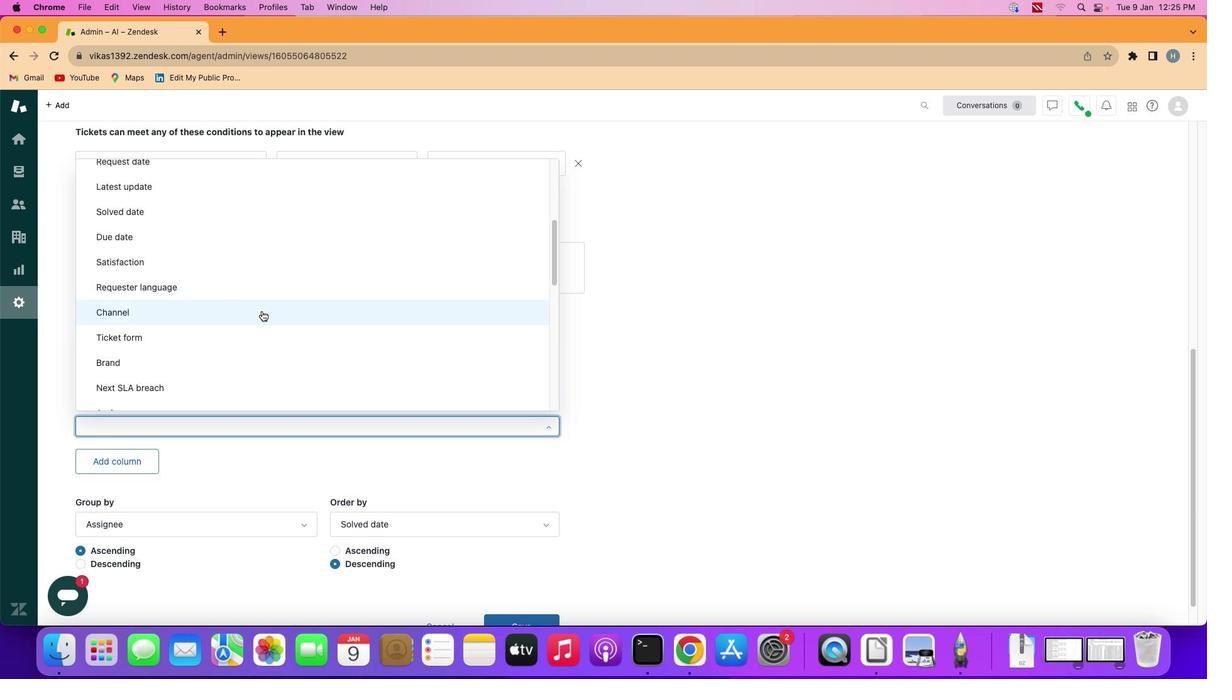 
Action: Mouse scrolled (269, 298) with delta (0, 0)
Screenshot: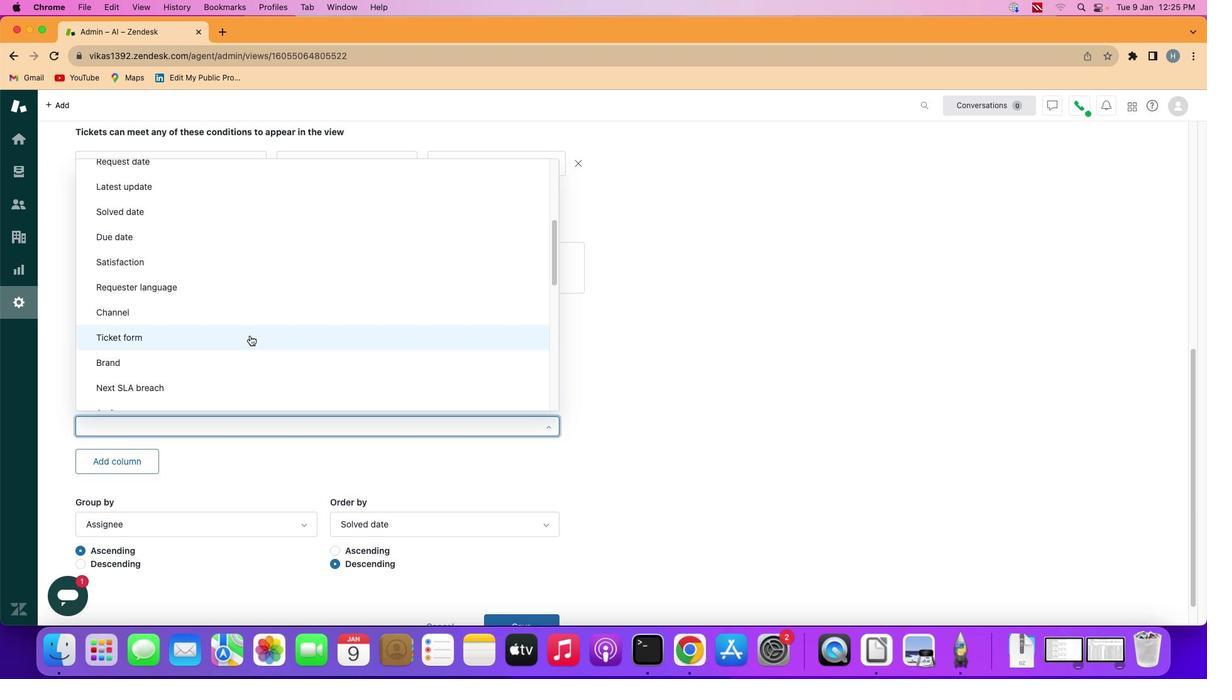 
Action: Mouse moved to (249, 335)
Screenshot: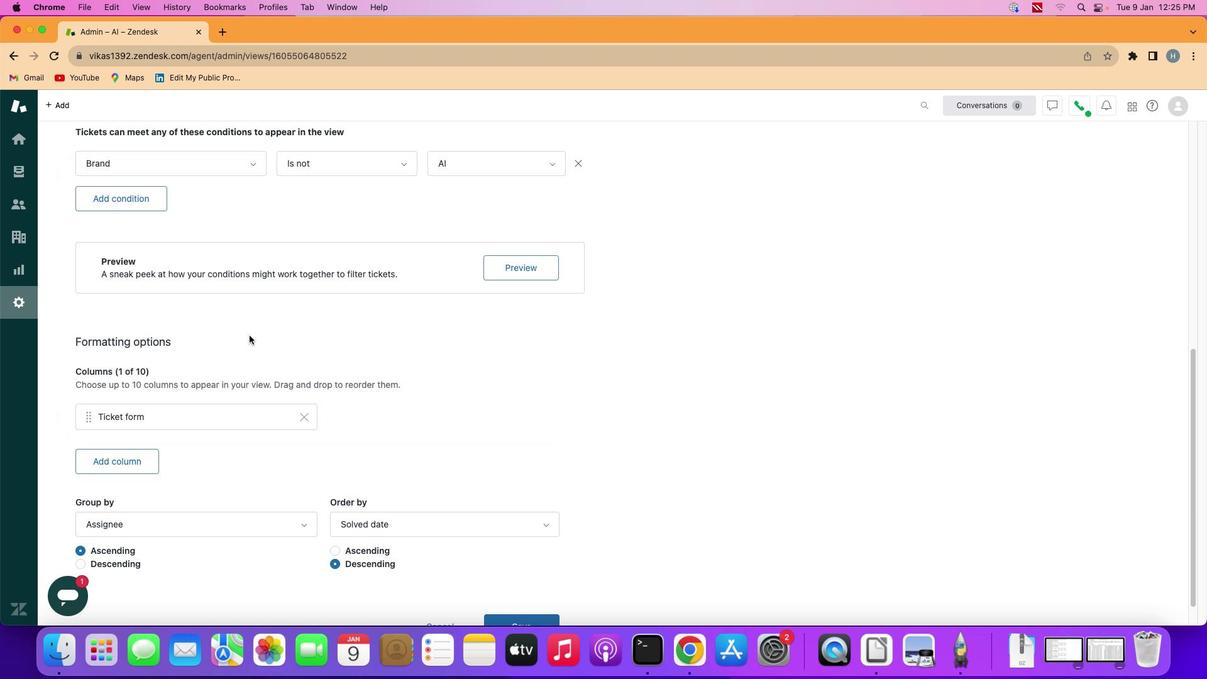 
Action: Mouse pressed left at (249, 335)
Screenshot: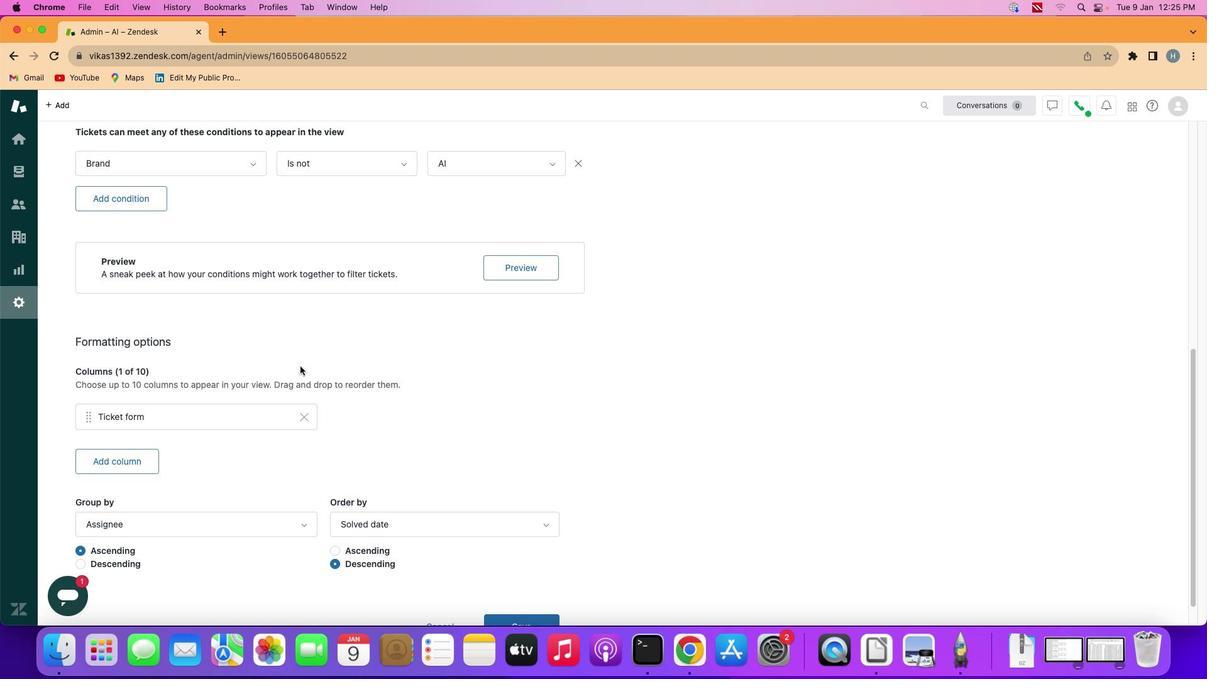 
Action: Mouse moved to (434, 395)
Screenshot: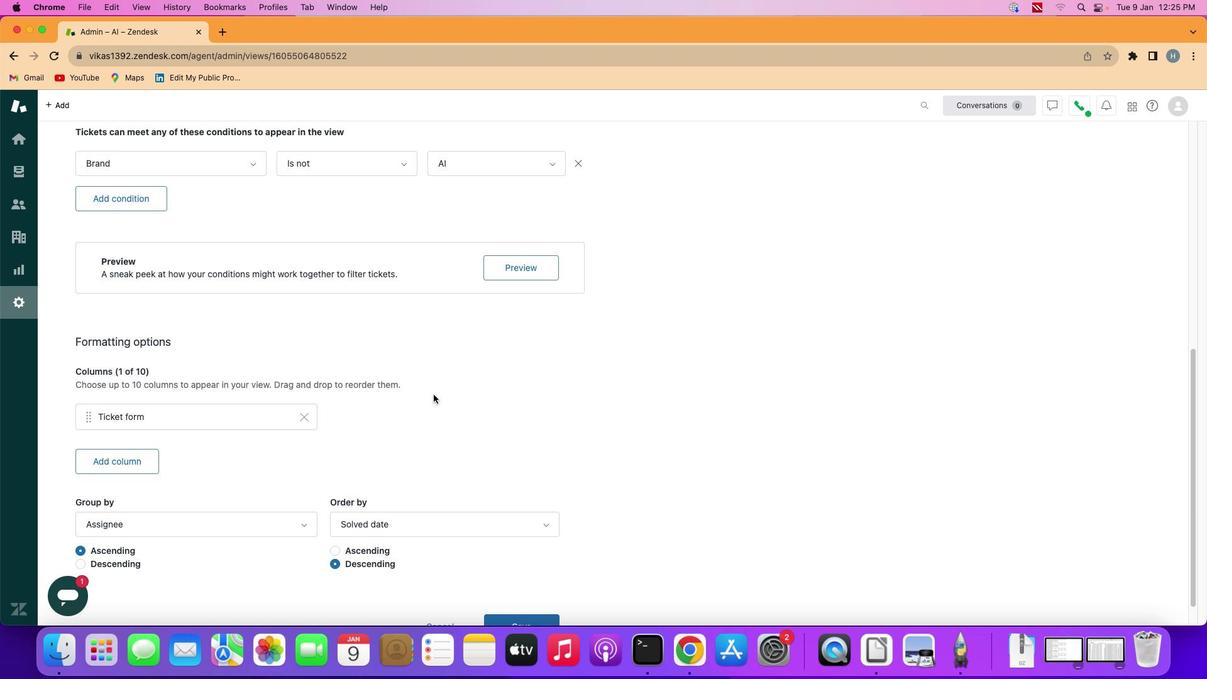 
